 Task: Font style For heading Use Amiri with dark orange 2 colour & Underline. font size for heading '18 Pt. 'Change the font style of data to Bodoni MTand font size to  16 Pt. Change the alignment of both headline & data to  Align left. In the sheet  analysisSalesByChannel_2024
Action: Mouse moved to (51, 131)
Screenshot: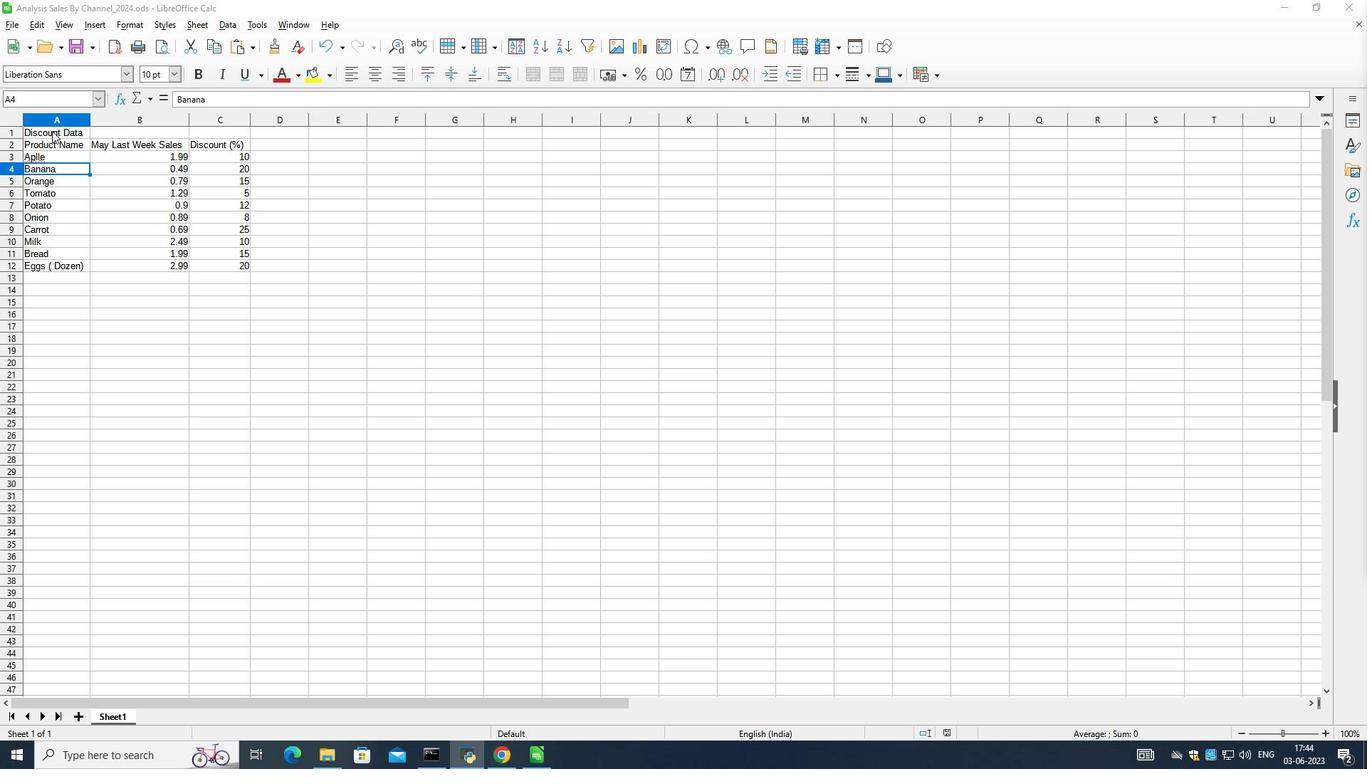 
Action: Mouse pressed left at (51, 131)
Screenshot: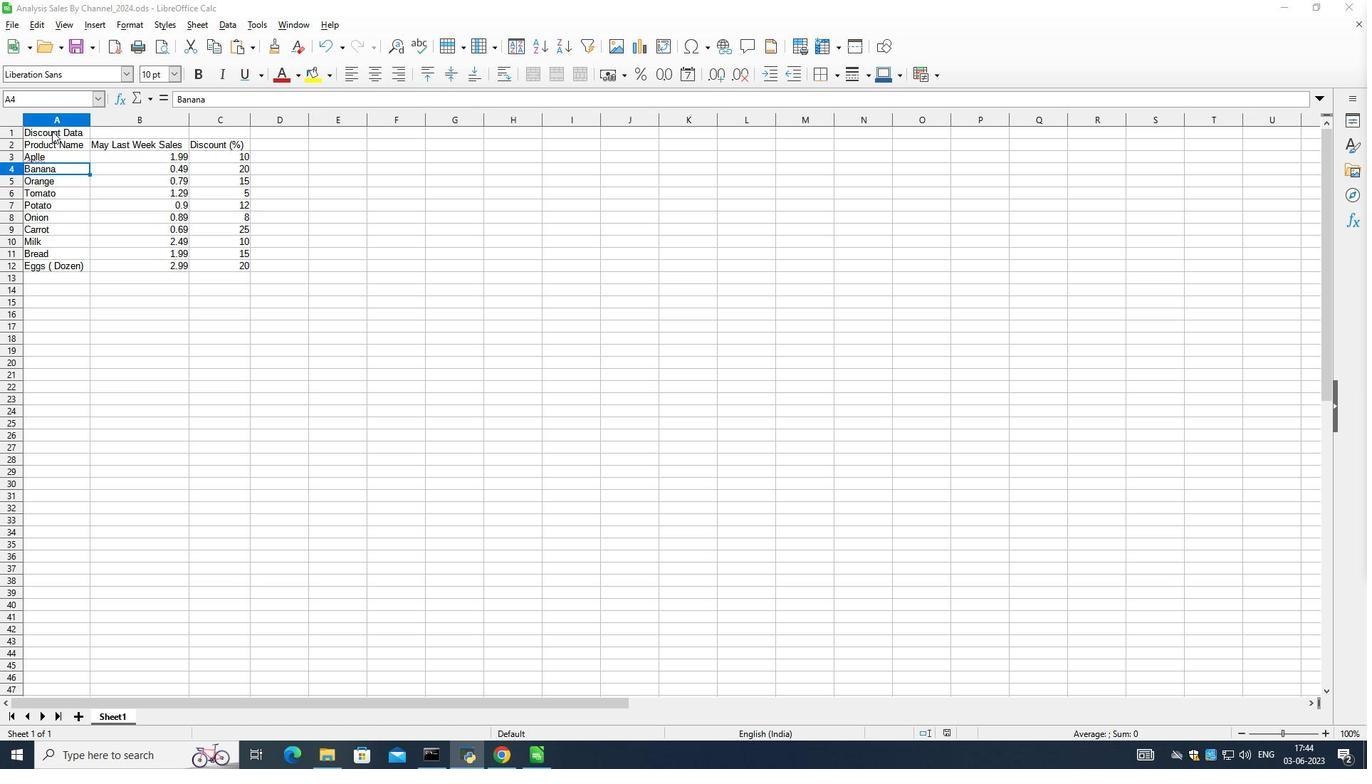 
Action: Mouse moved to (552, 75)
Screenshot: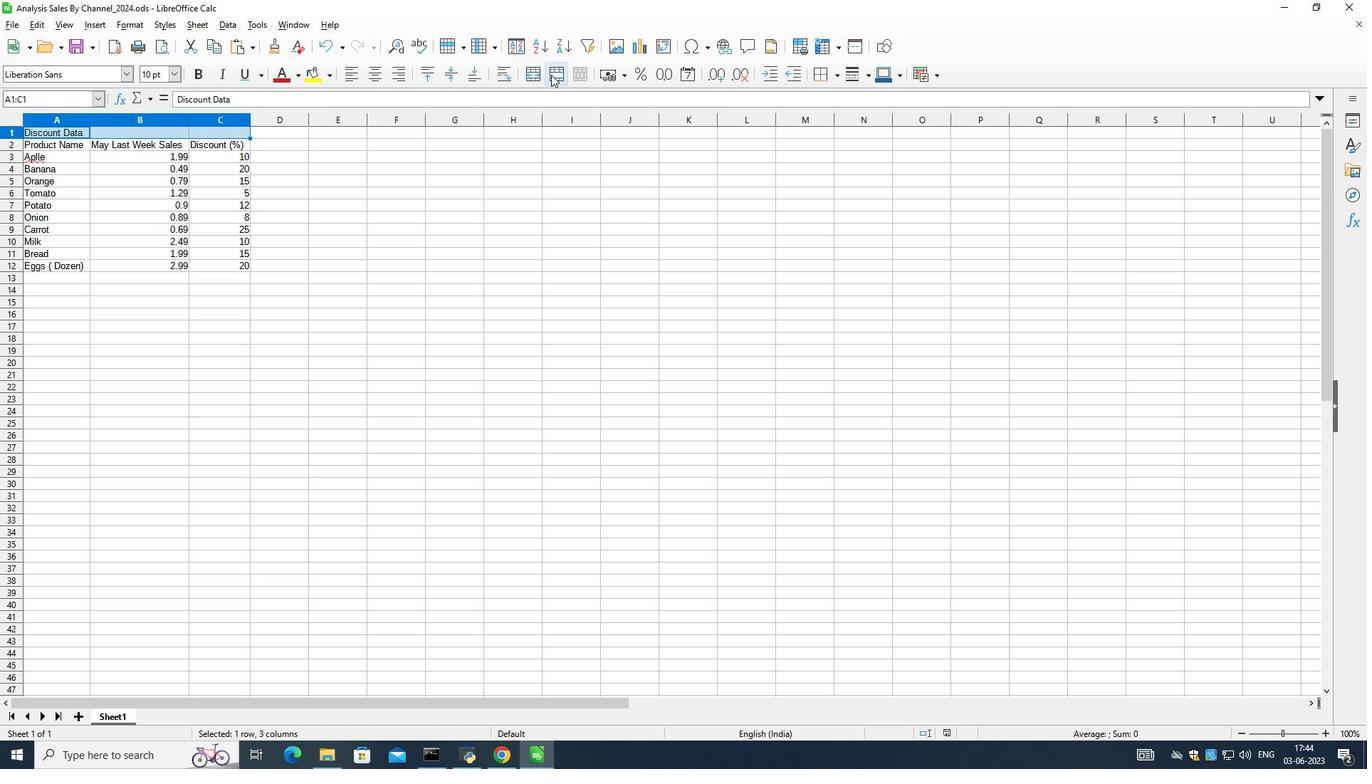 
Action: Mouse pressed left at (552, 75)
Screenshot: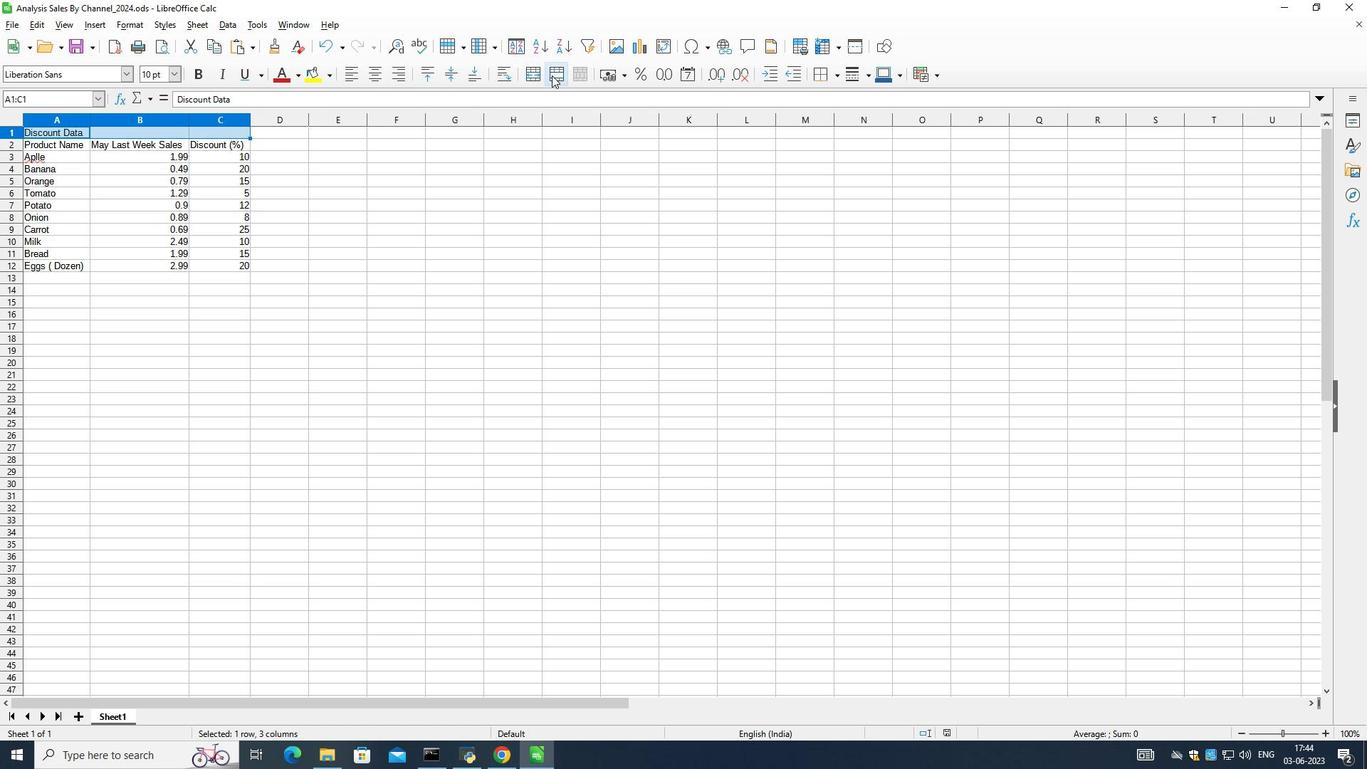 
Action: Mouse moved to (129, 76)
Screenshot: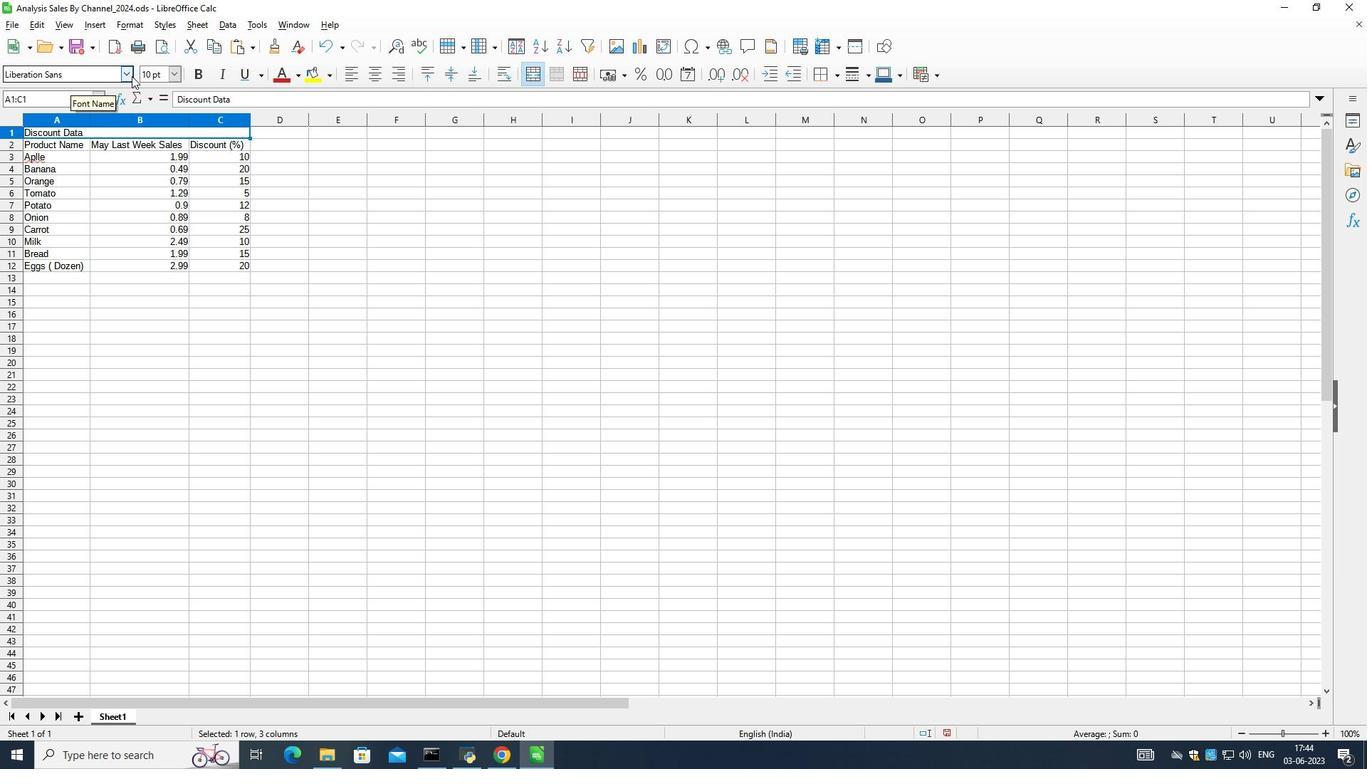 
Action: Mouse pressed left at (130, 76)
Screenshot: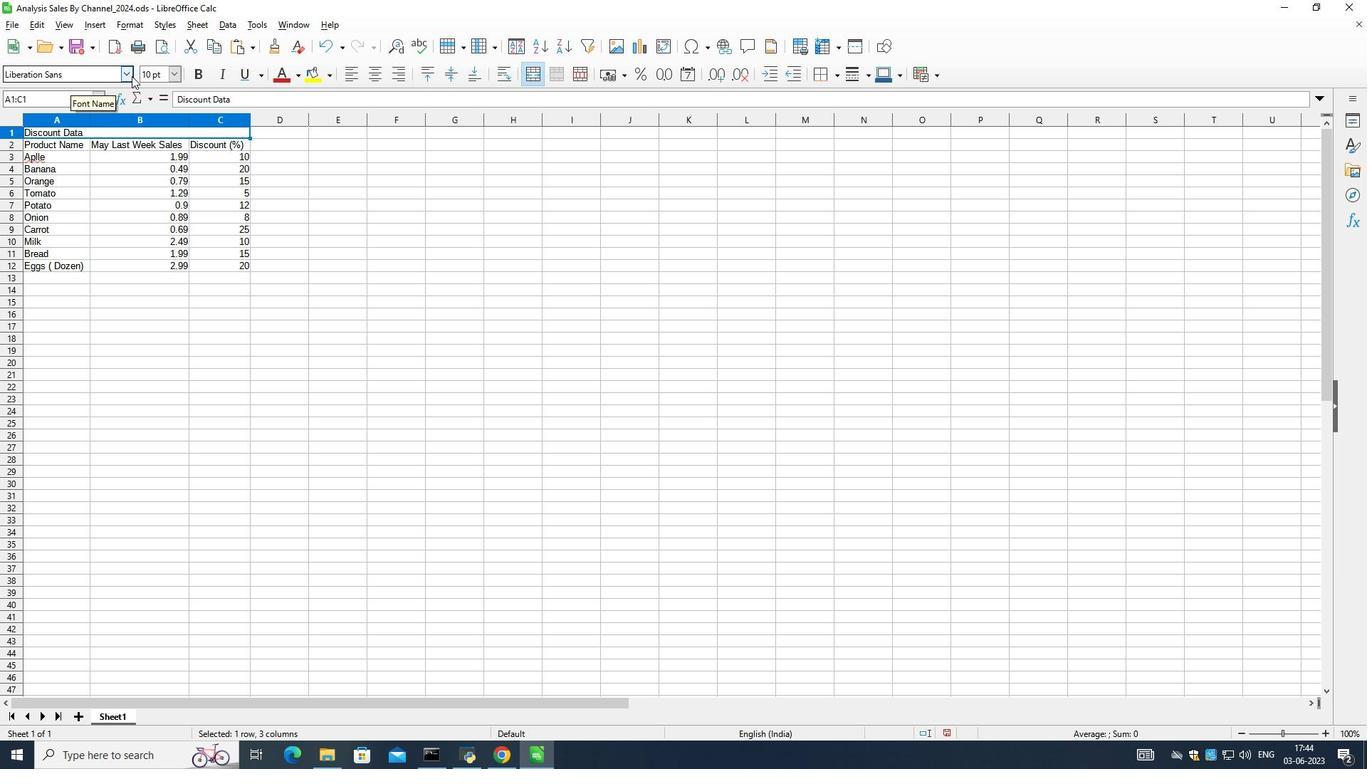 
Action: Key pressed amiri<Key.enter>
Screenshot: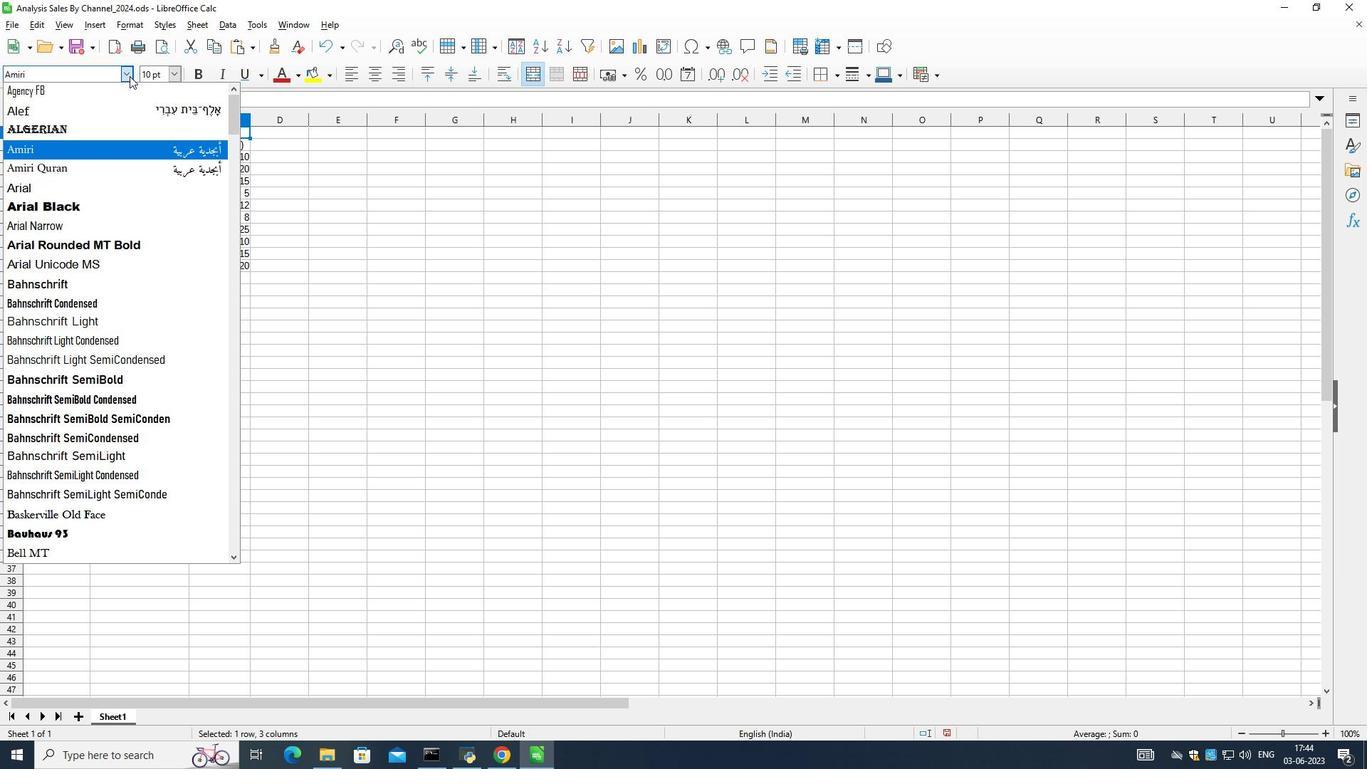 
Action: Mouse moved to (299, 79)
Screenshot: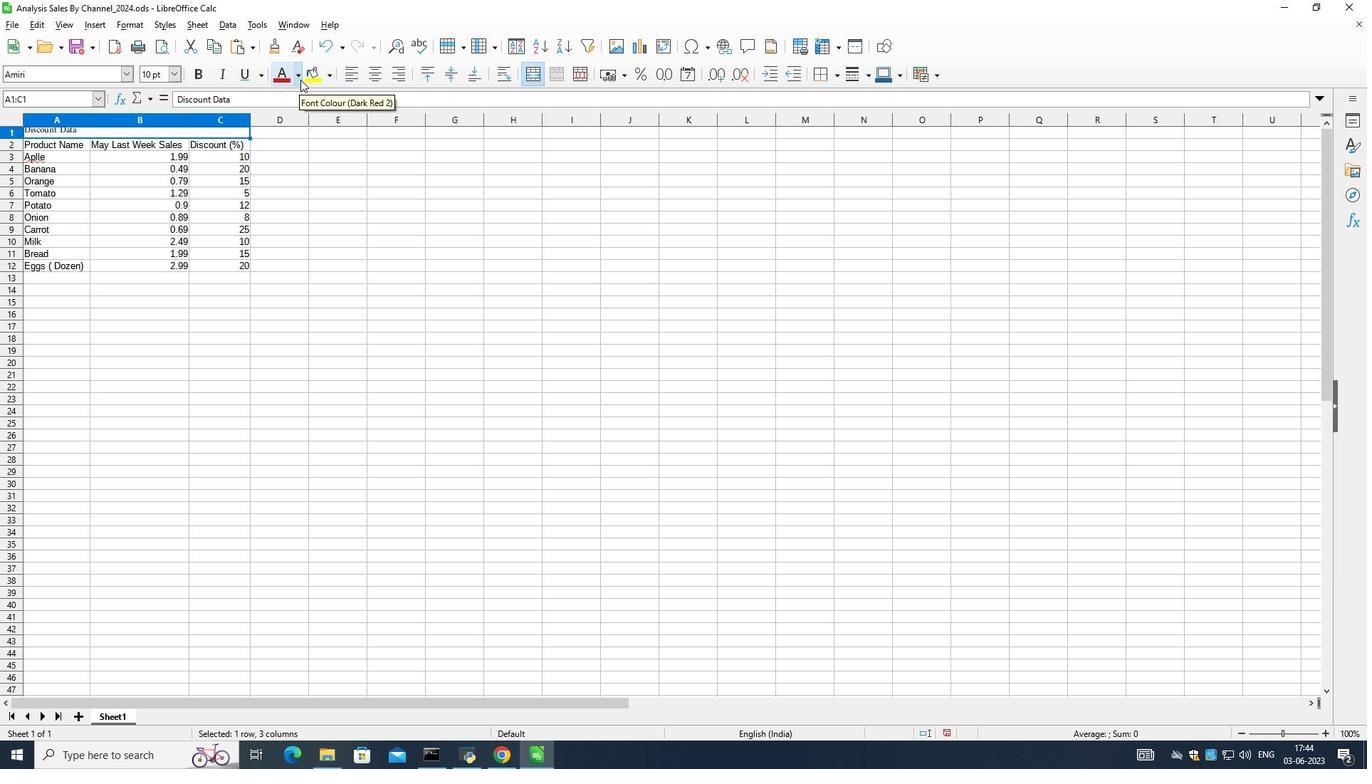 
Action: Mouse pressed left at (299, 79)
Screenshot: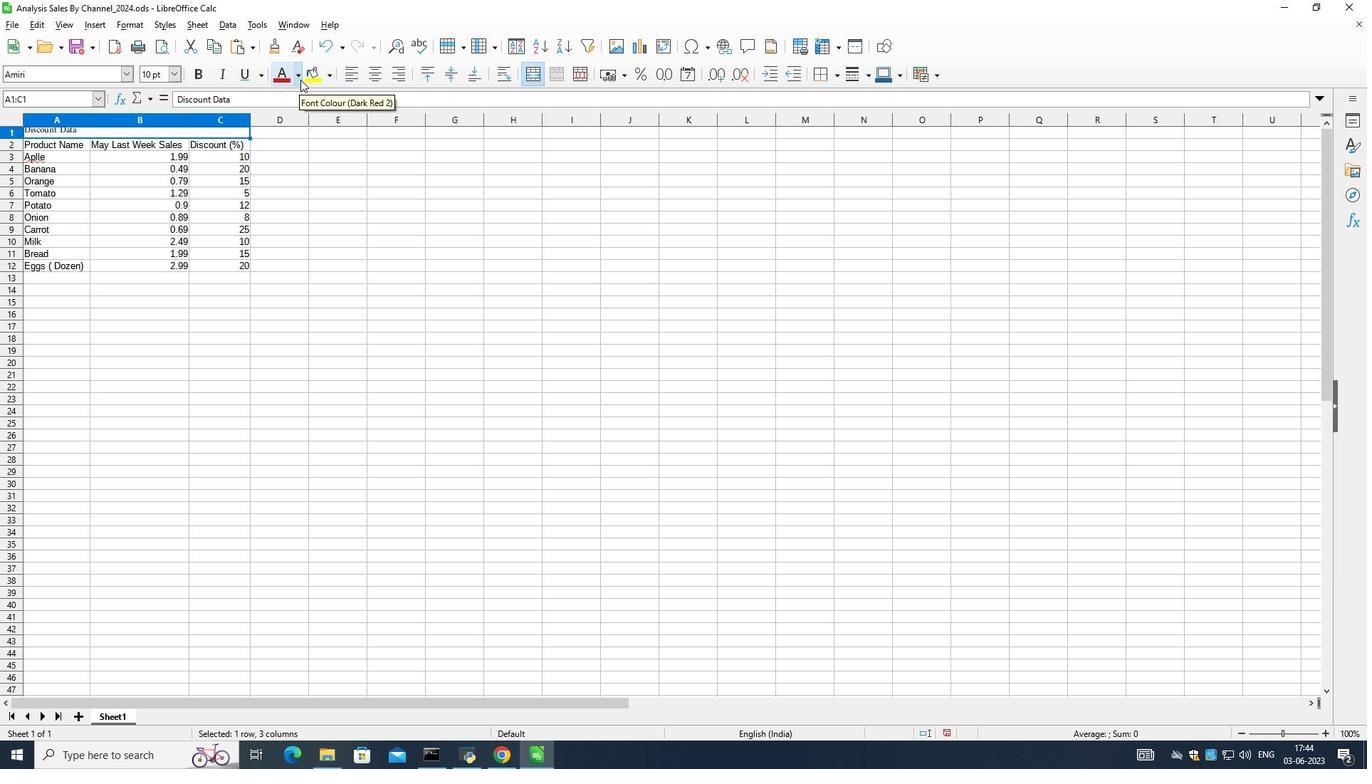 
Action: Mouse moved to (281, 309)
Screenshot: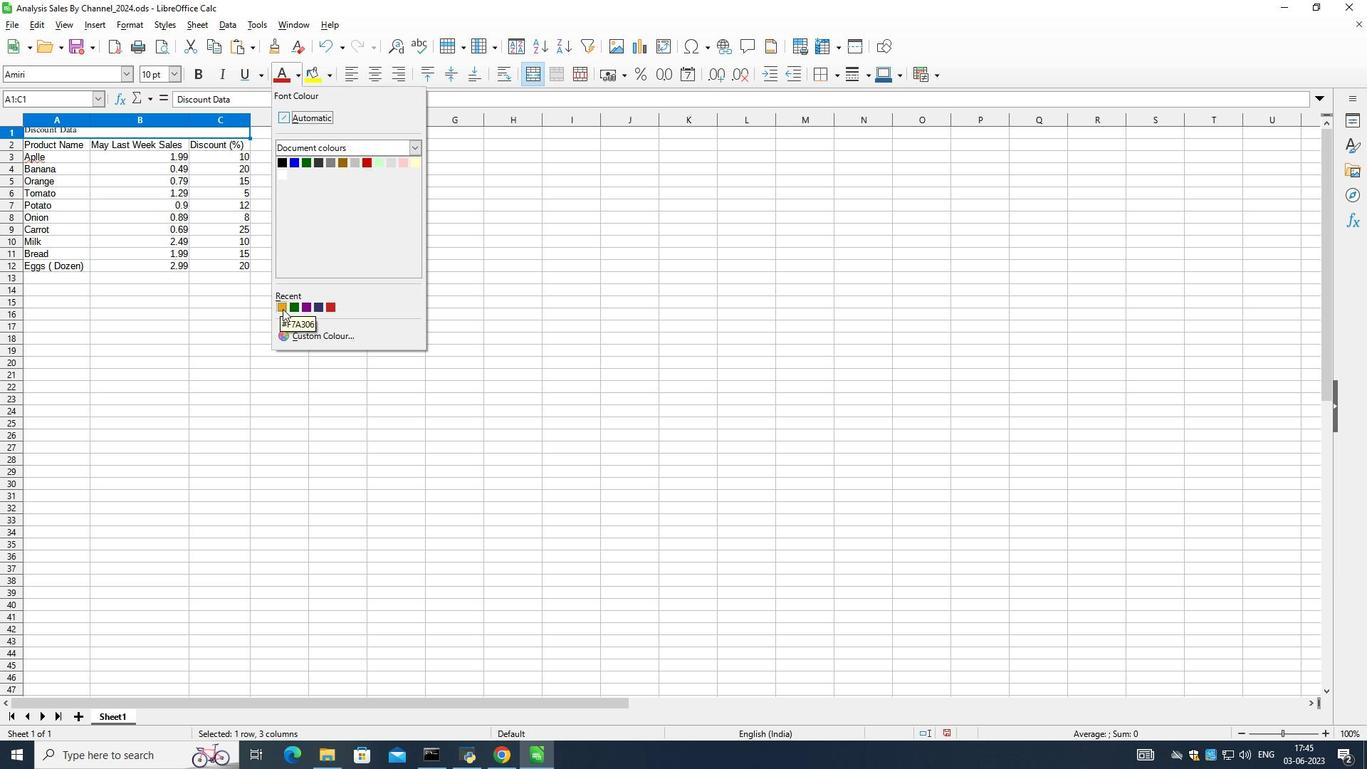 
Action: Mouse pressed left at (281, 309)
Screenshot: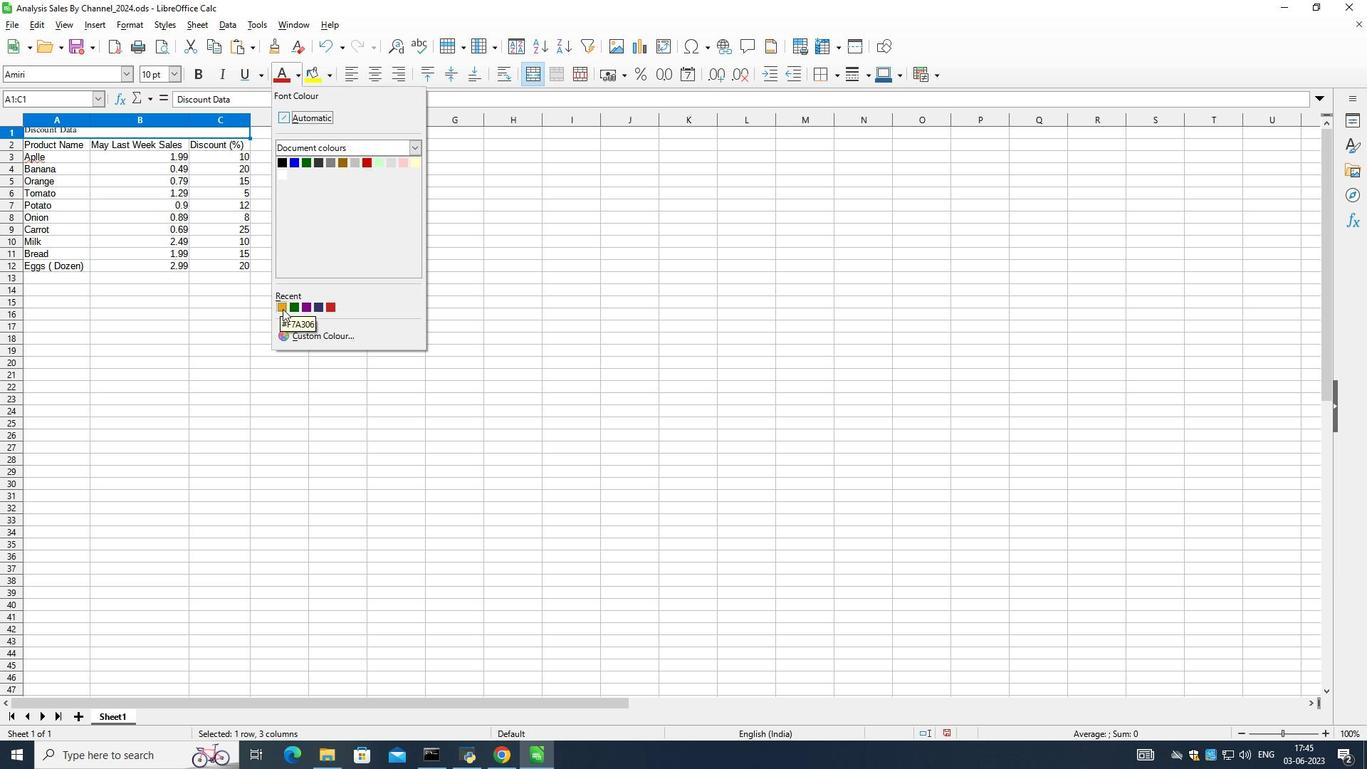 
Action: Mouse moved to (240, 73)
Screenshot: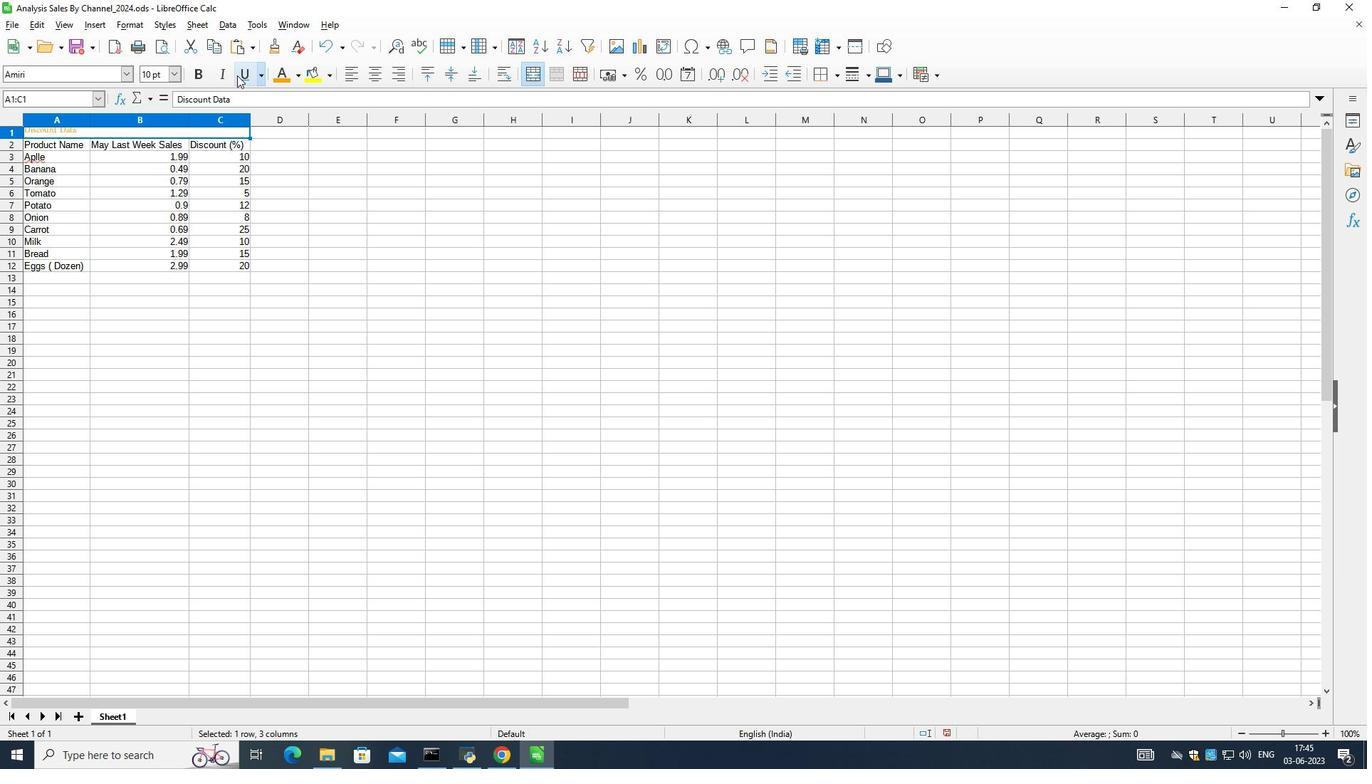 
Action: Mouse pressed left at (240, 73)
Screenshot: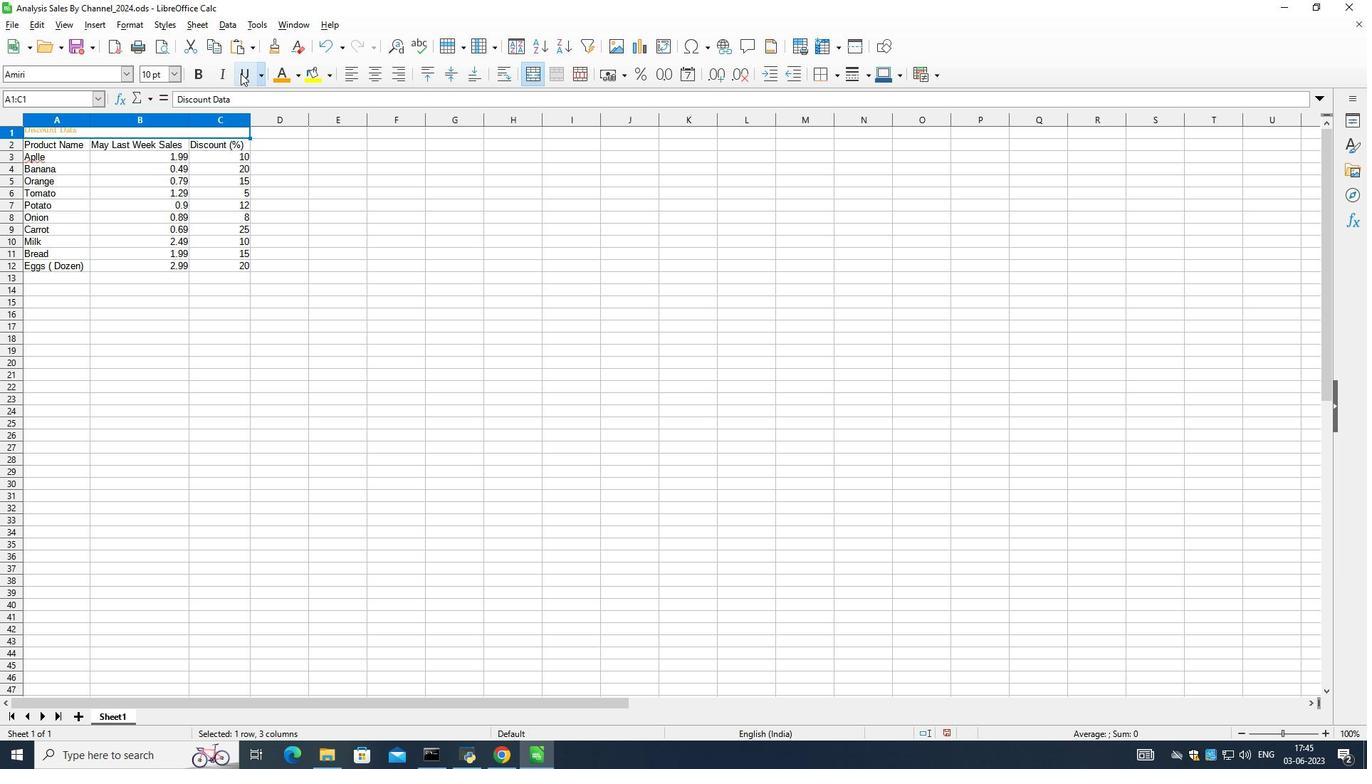 
Action: Mouse moved to (170, 72)
Screenshot: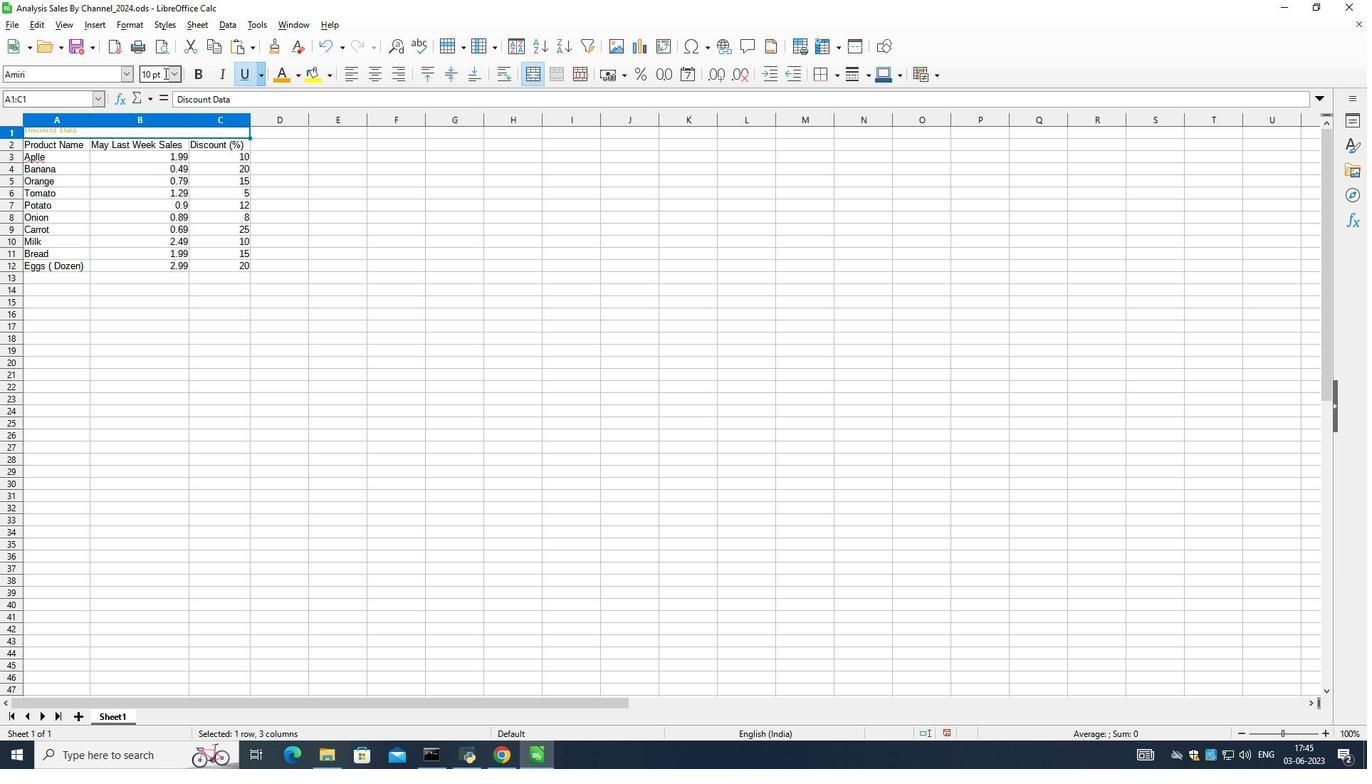 
Action: Mouse pressed left at (170, 72)
Screenshot: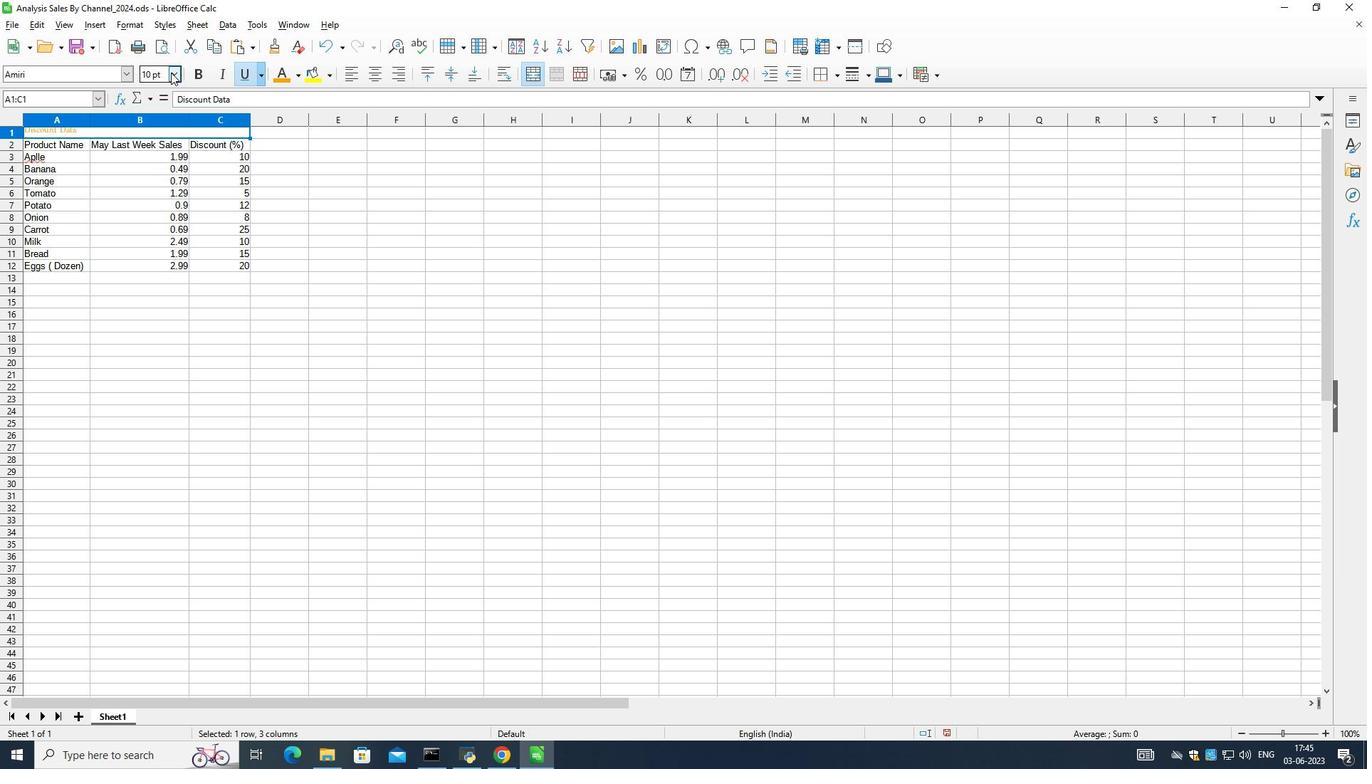 
Action: Mouse moved to (152, 229)
Screenshot: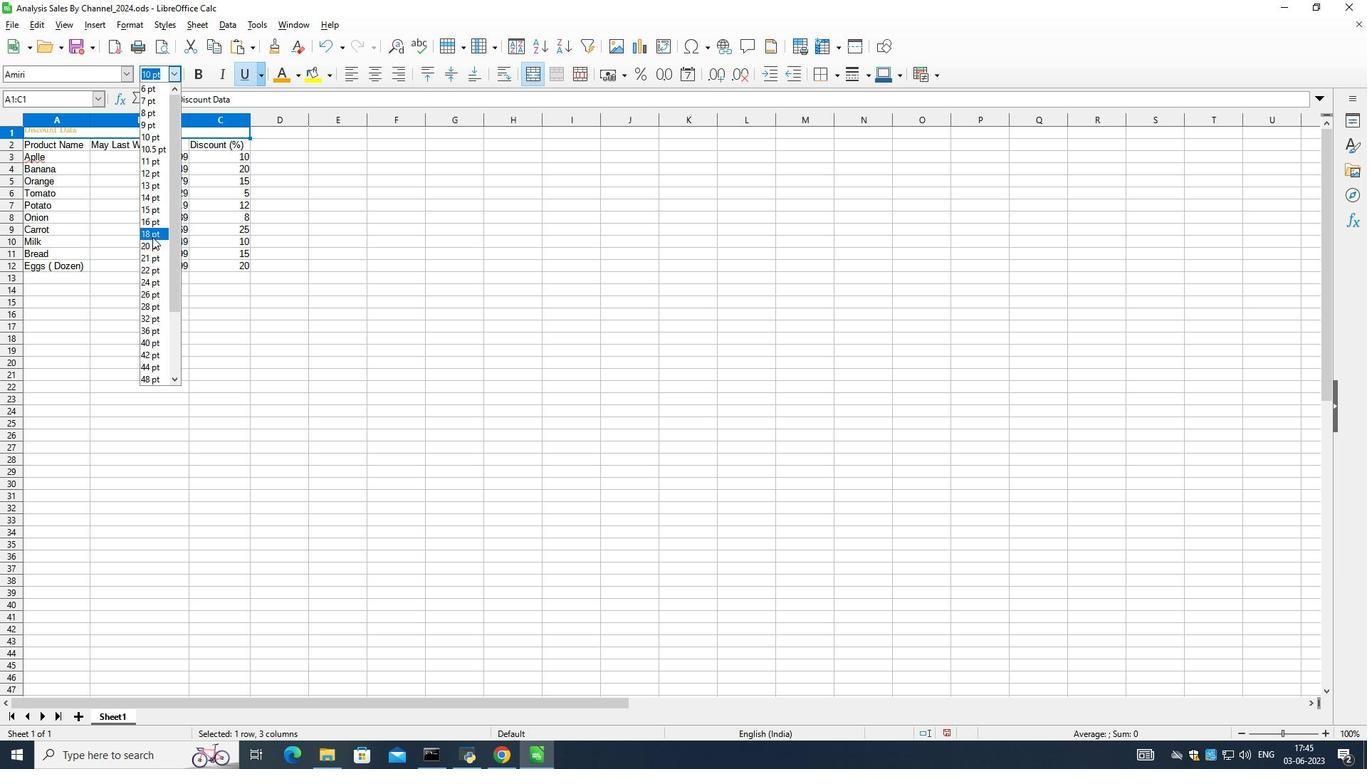 
Action: Mouse pressed left at (152, 229)
Screenshot: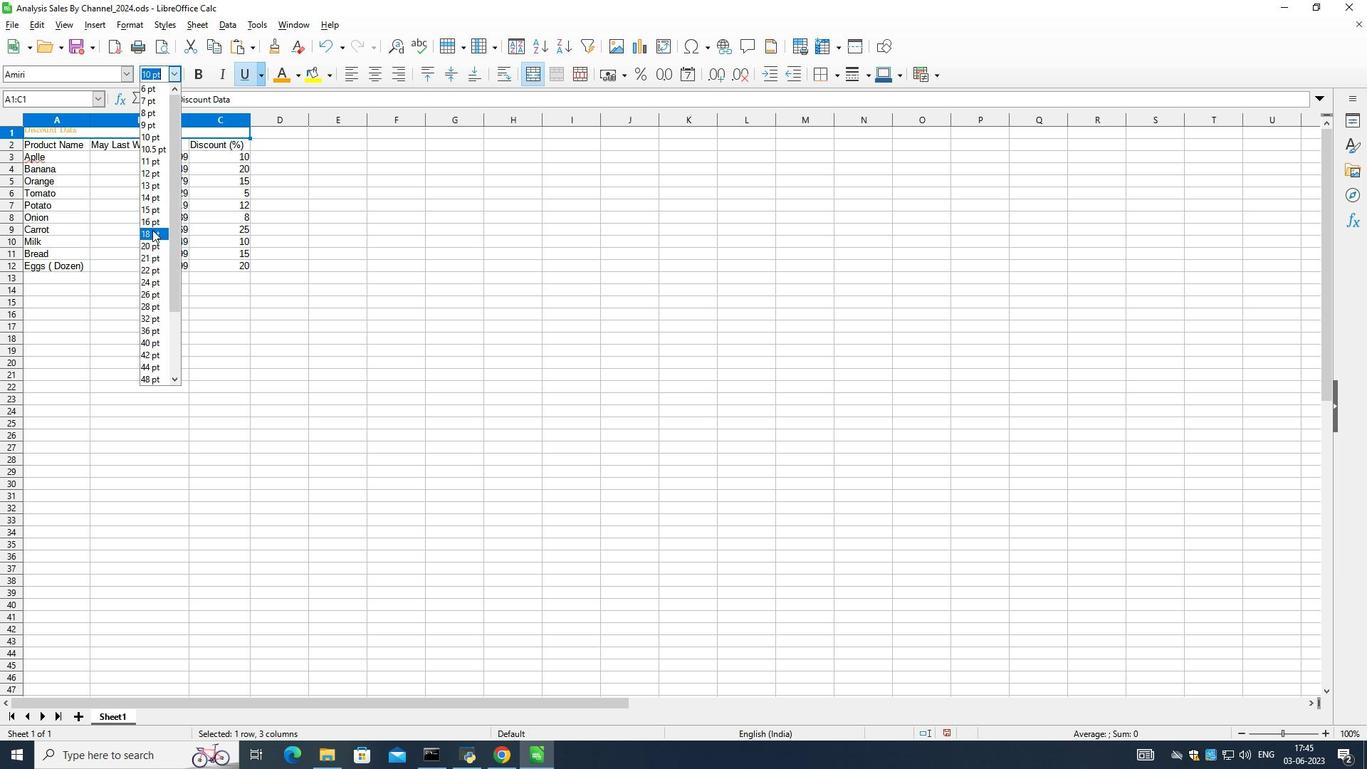 
Action: Mouse moved to (77, 152)
Screenshot: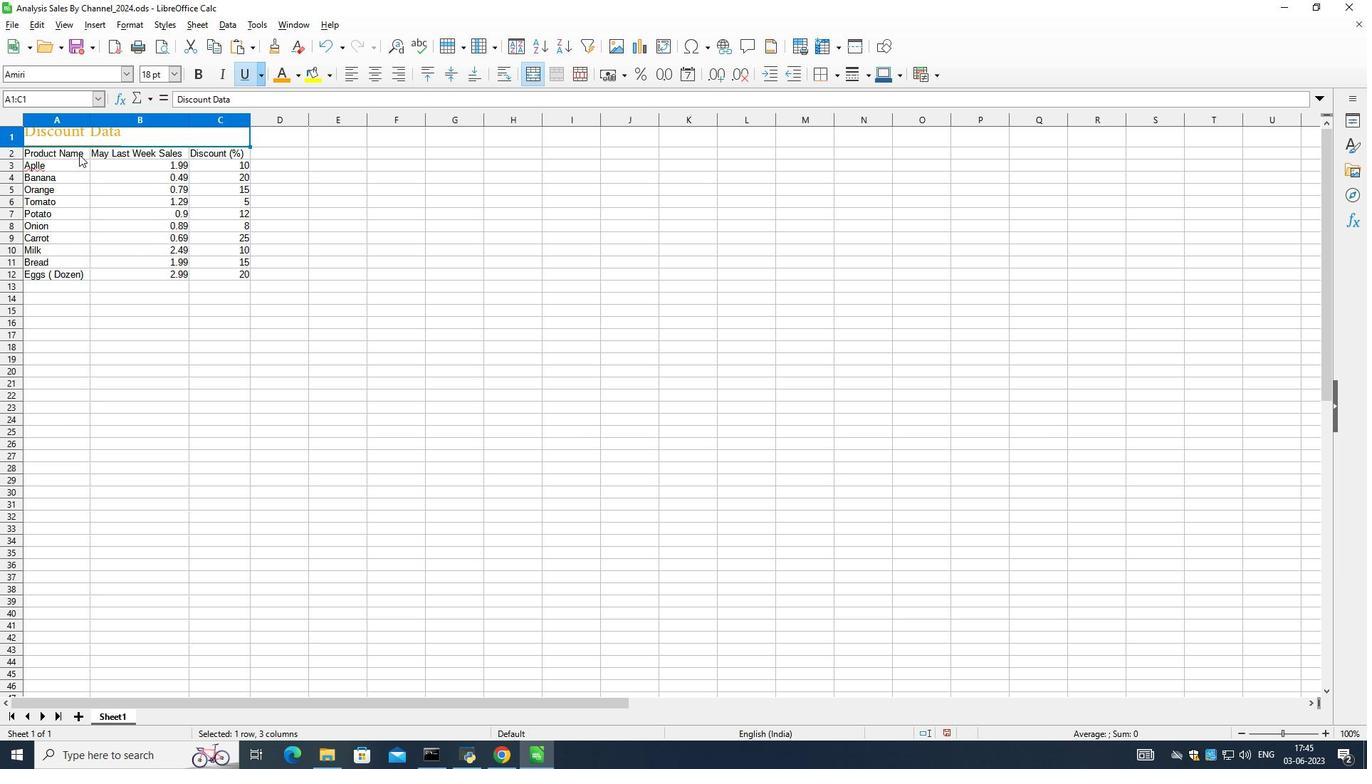 
Action: Mouse pressed left at (77, 152)
Screenshot: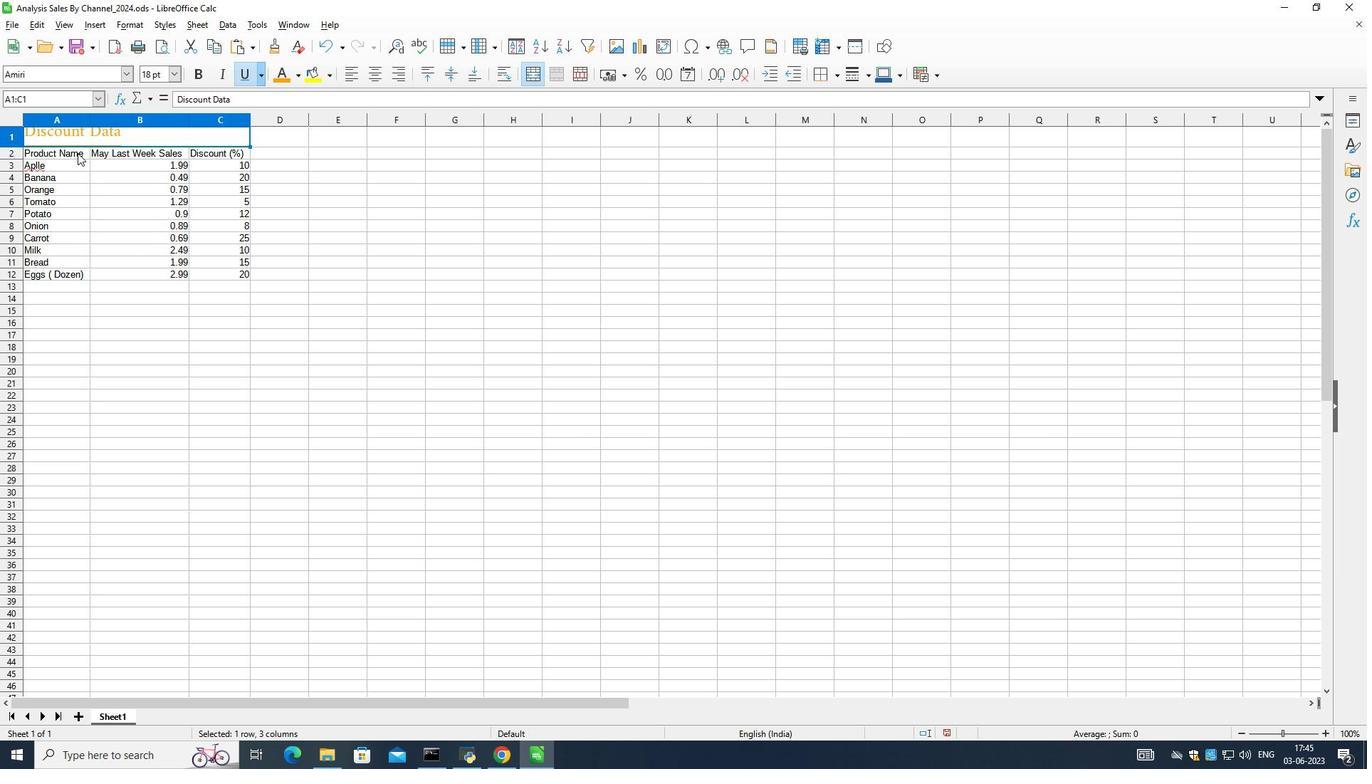 
Action: Mouse moved to (123, 75)
Screenshot: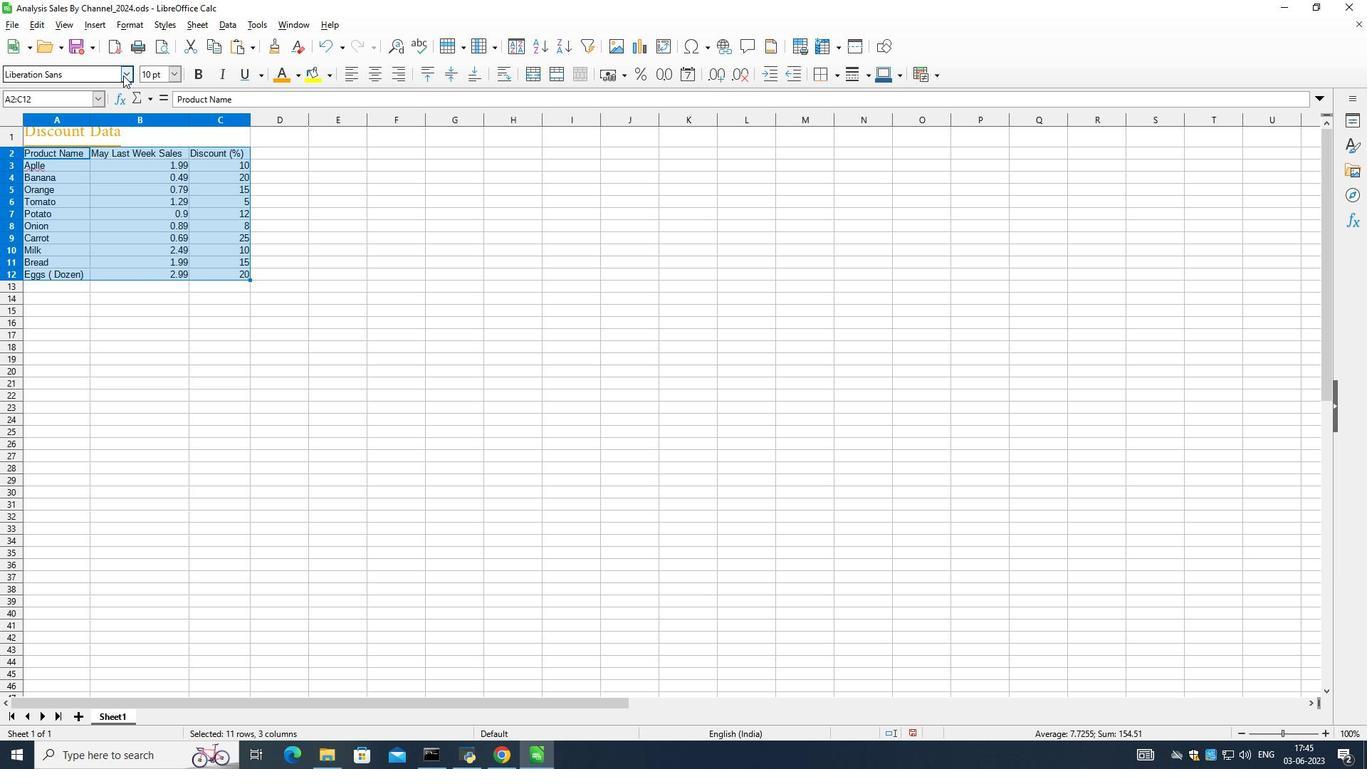 
Action: Mouse pressed left at (123, 75)
Screenshot: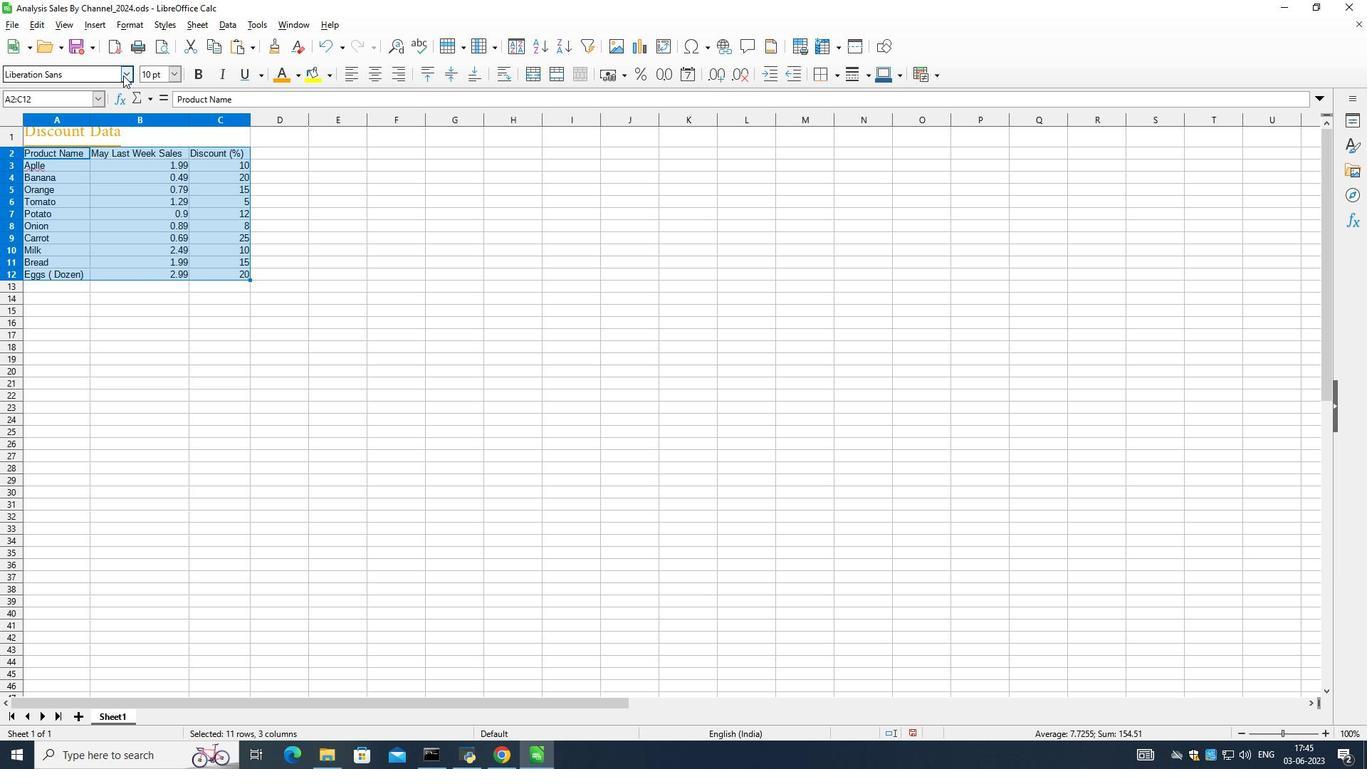 
Action: Mouse moved to (125, 74)
Screenshot: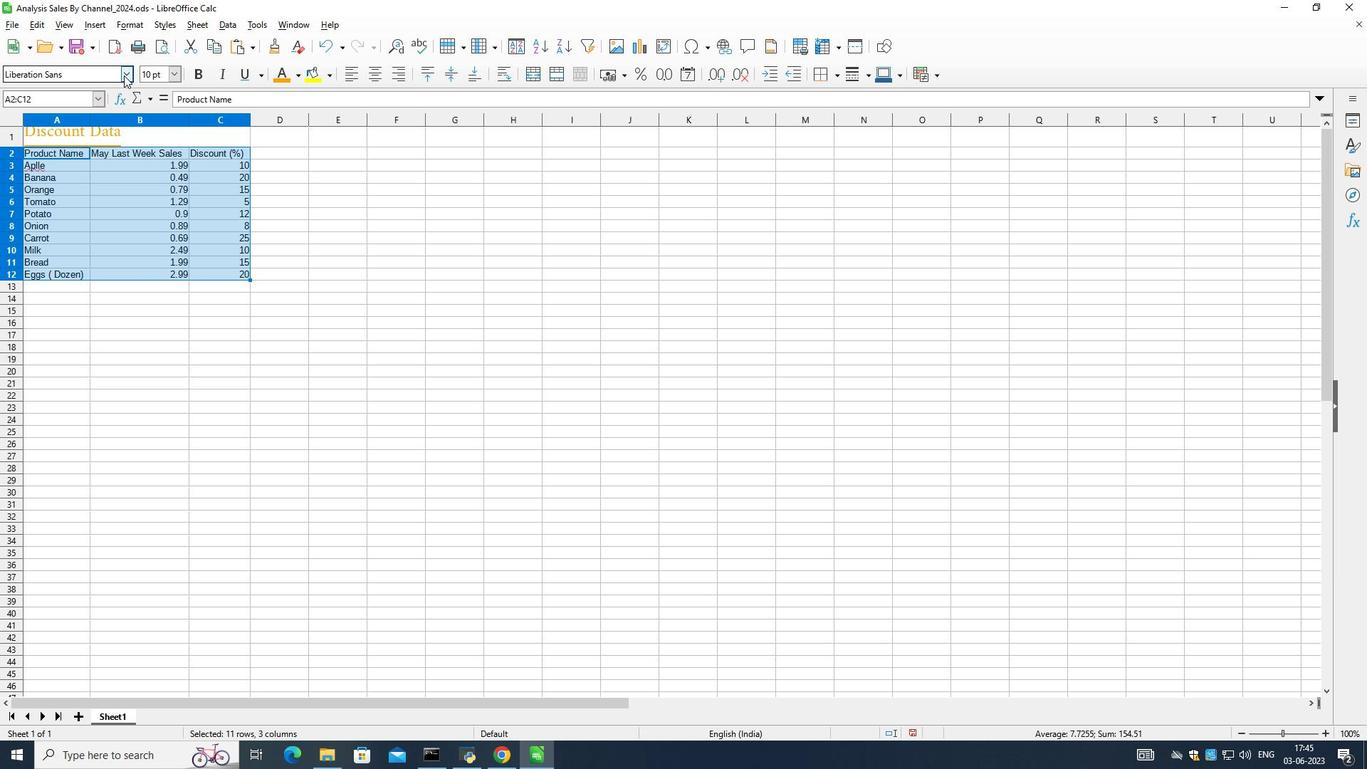 
Action: Key pressed bo
Screenshot: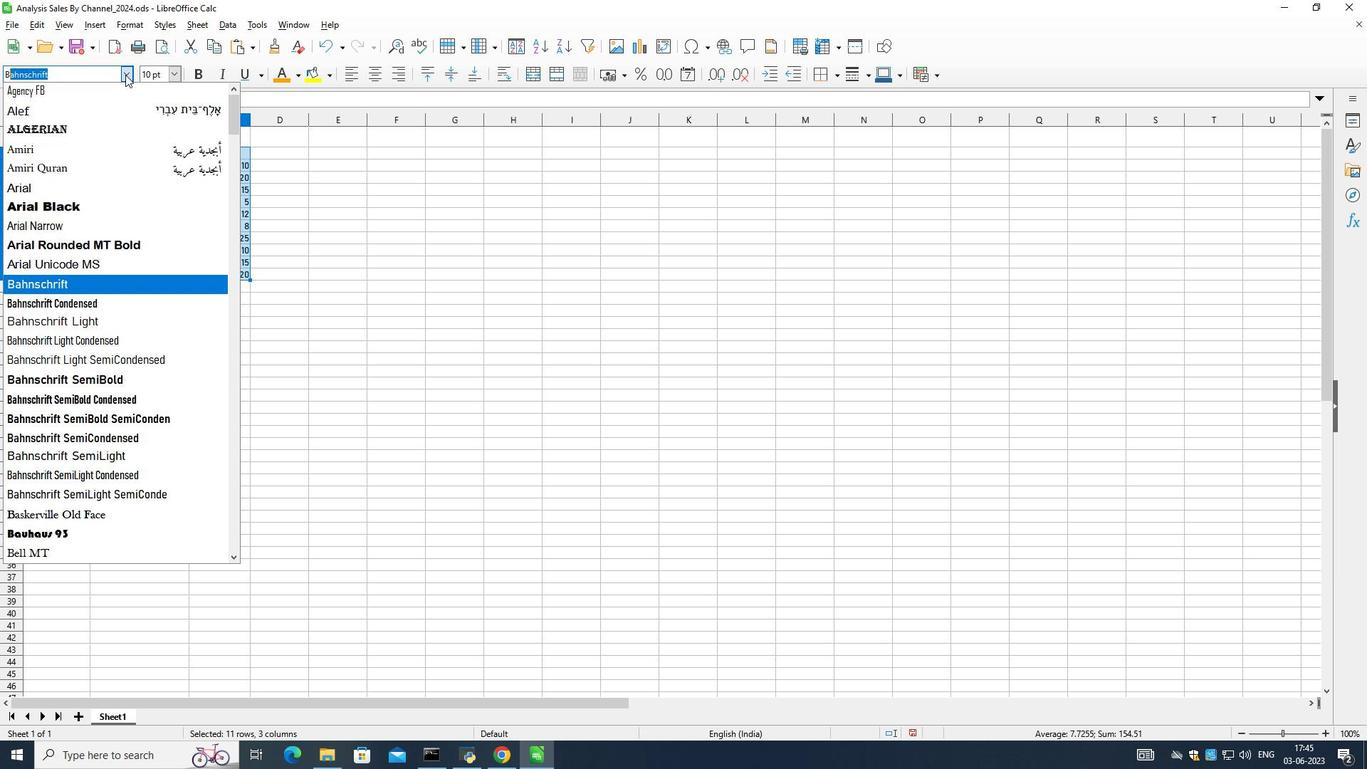 
Action: Mouse moved to (93, 320)
Screenshot: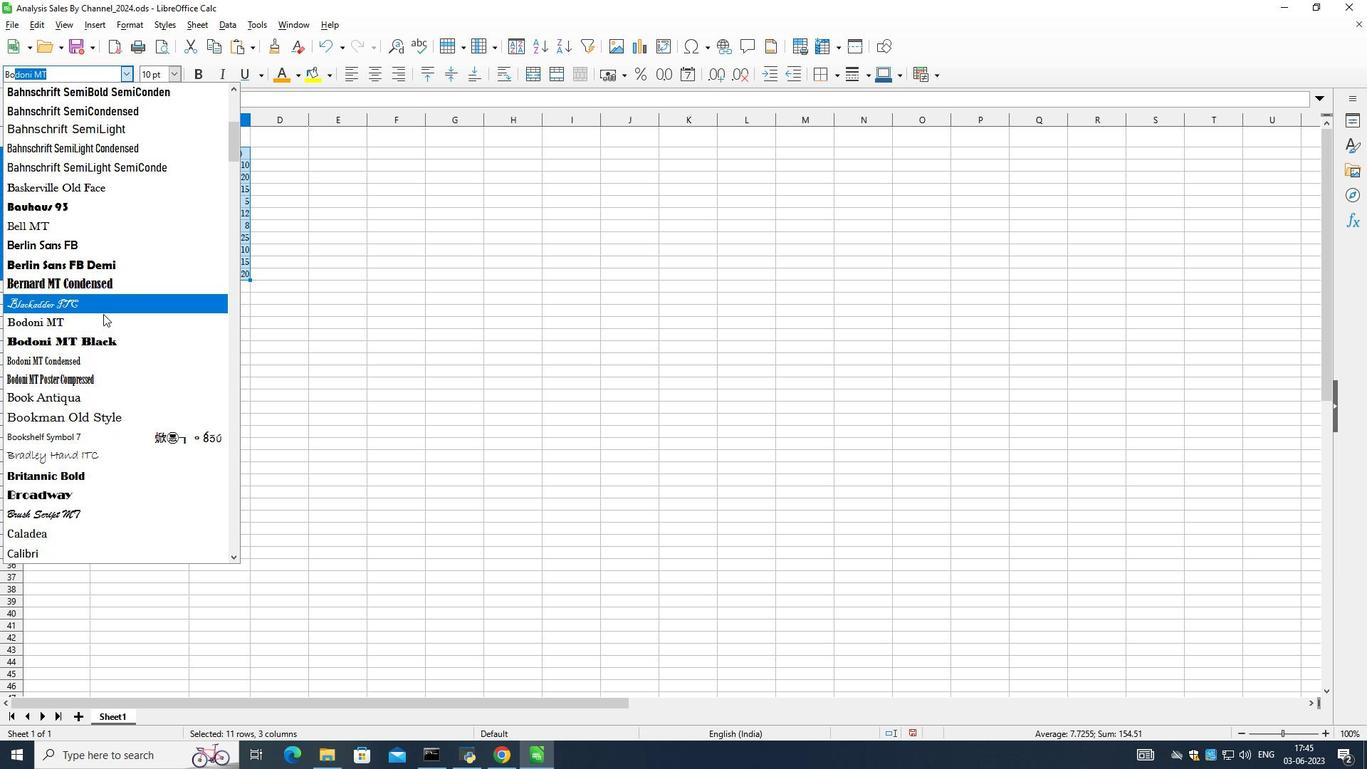 
Action: Mouse pressed left at (93, 320)
Screenshot: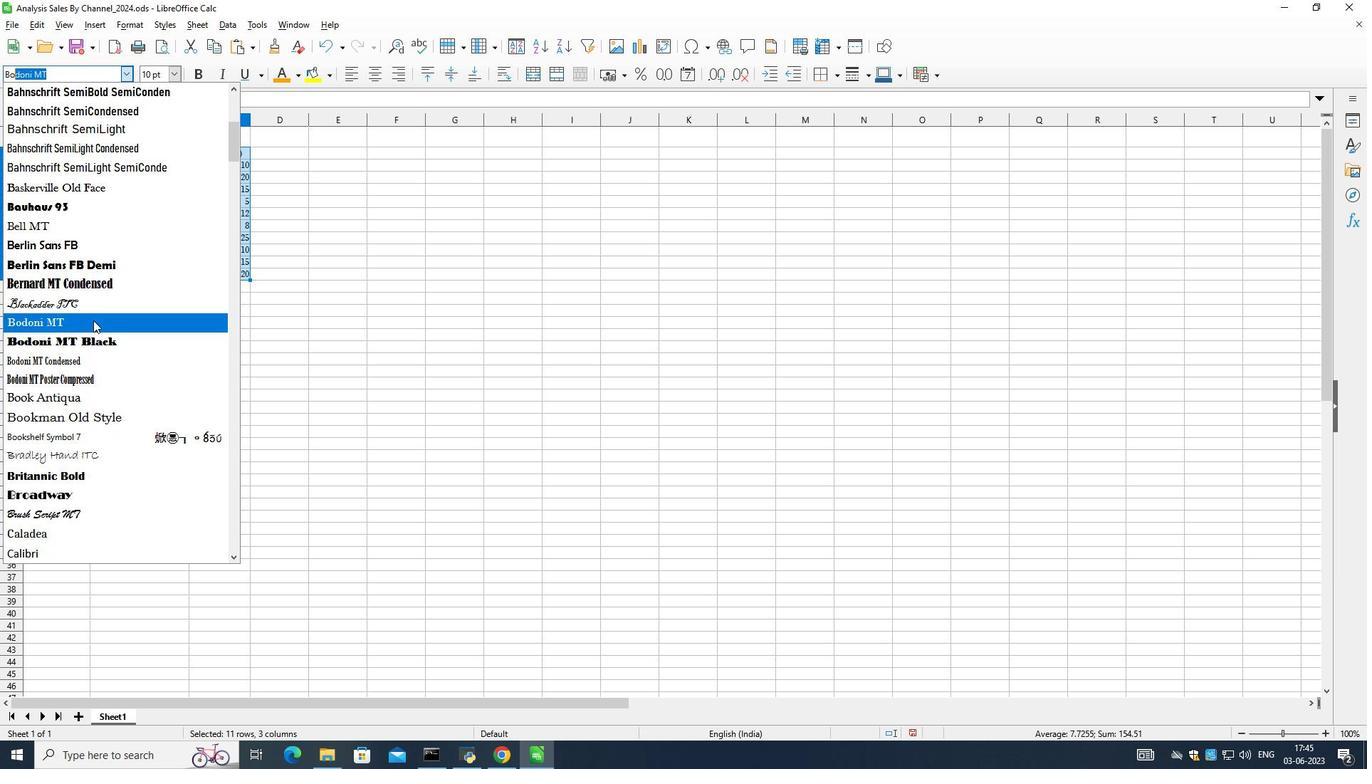 
Action: Mouse moved to (172, 73)
Screenshot: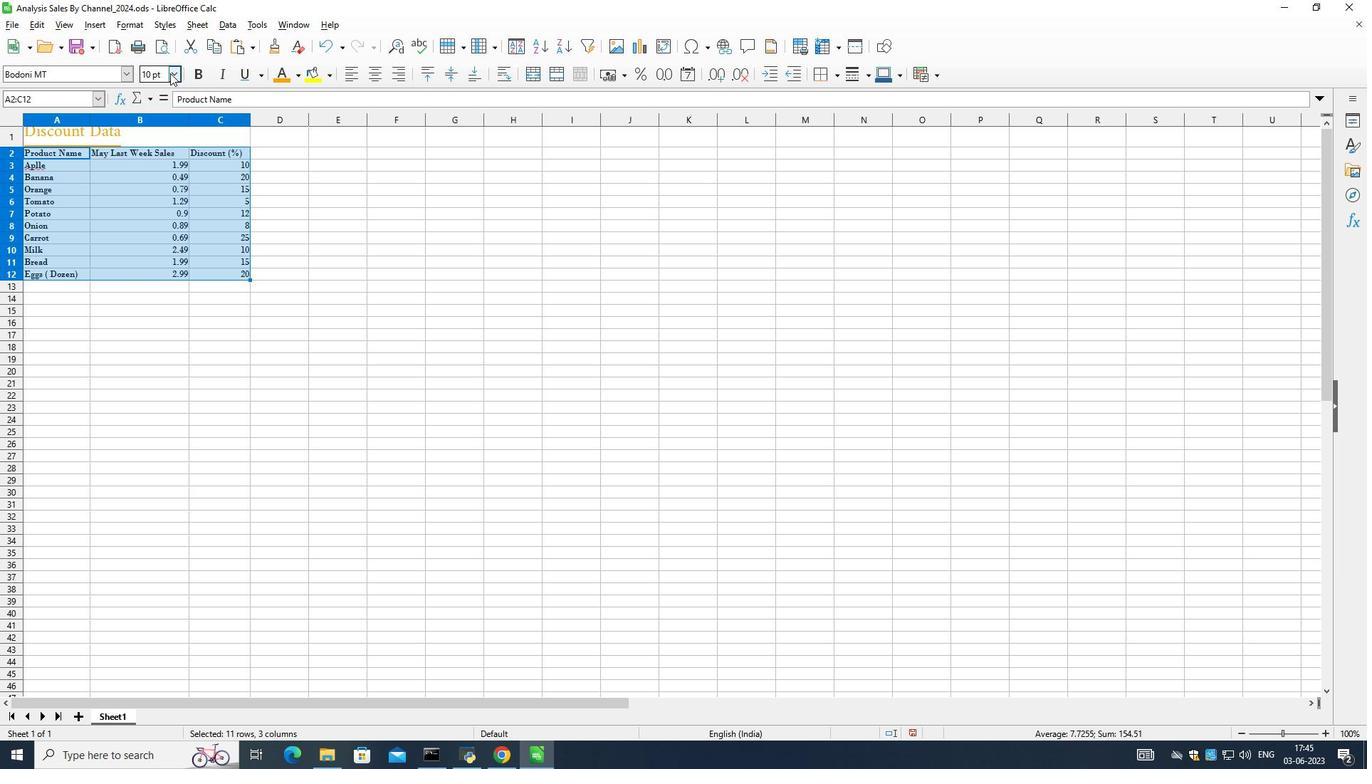 
Action: Mouse pressed left at (172, 73)
Screenshot: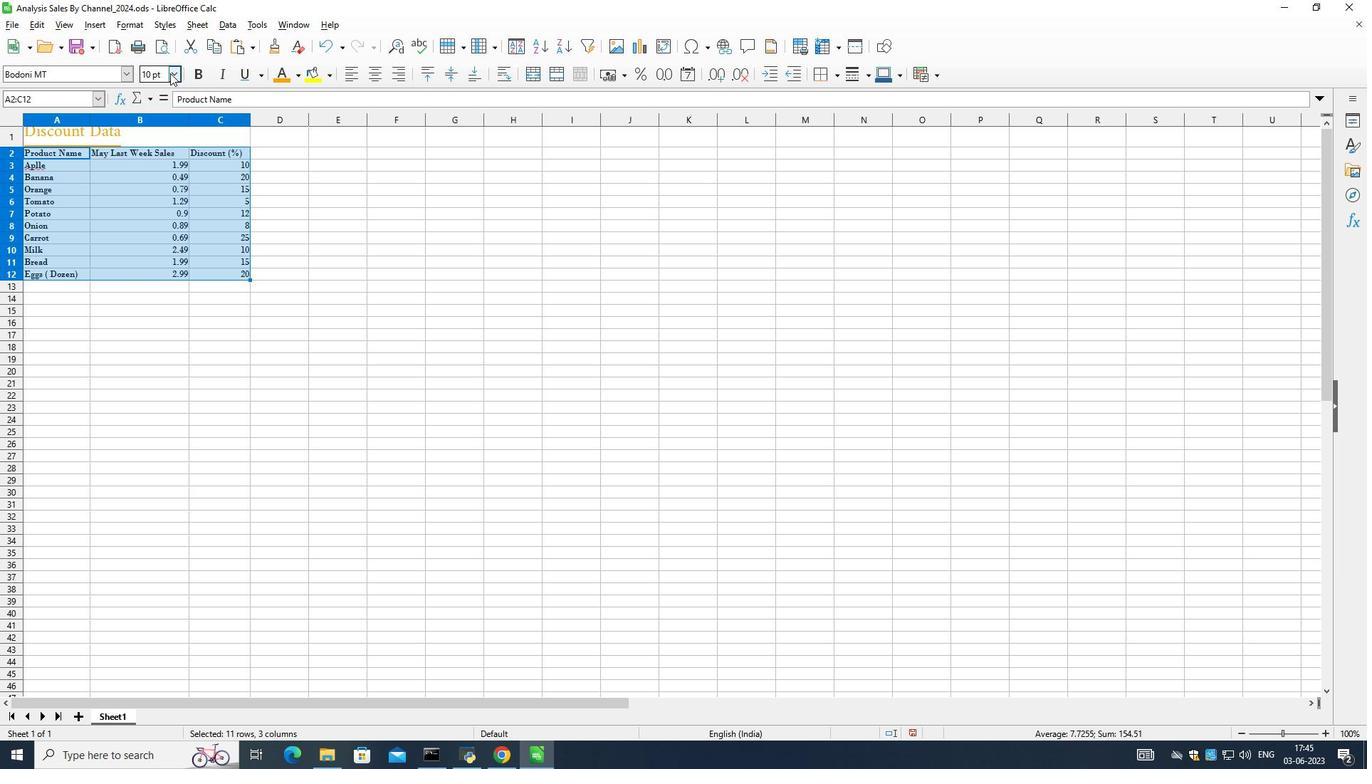 
Action: Mouse moved to (150, 221)
Screenshot: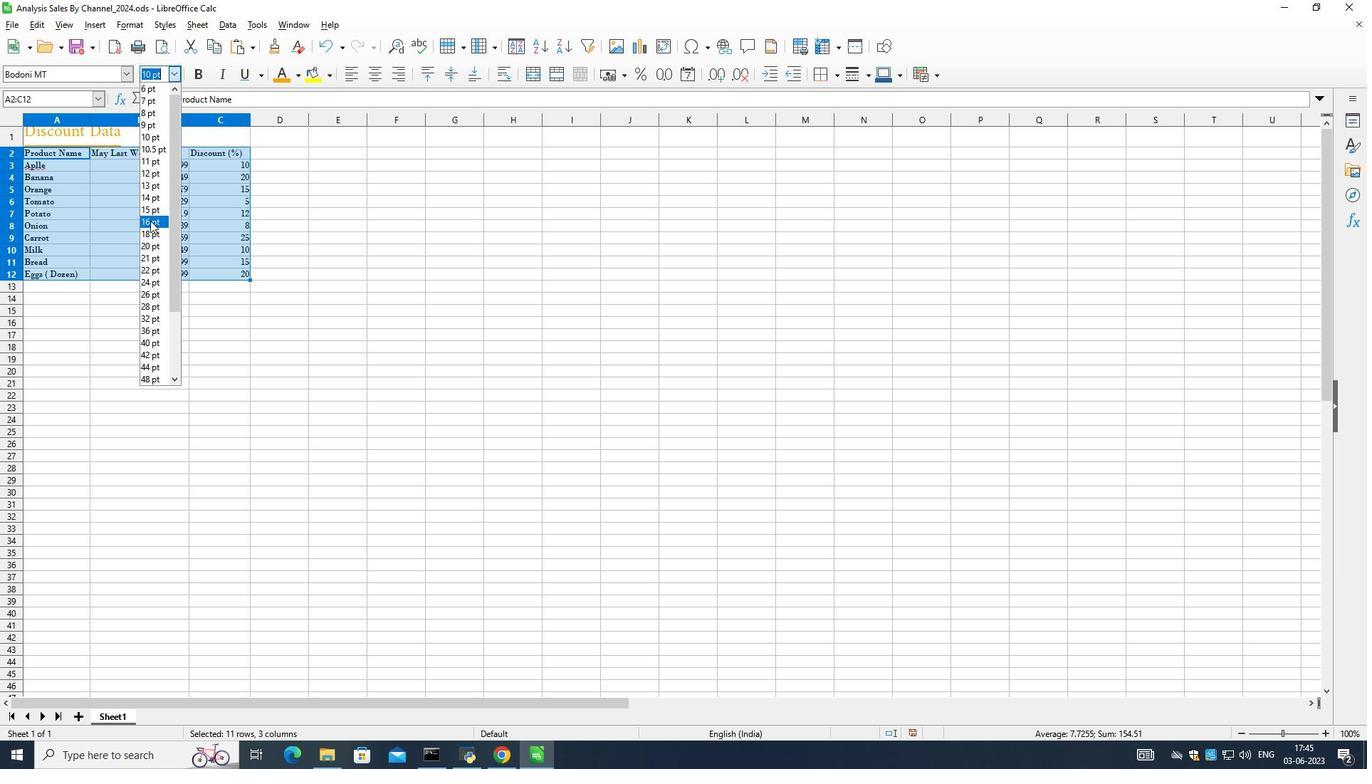 
Action: Mouse pressed left at (150, 221)
Screenshot: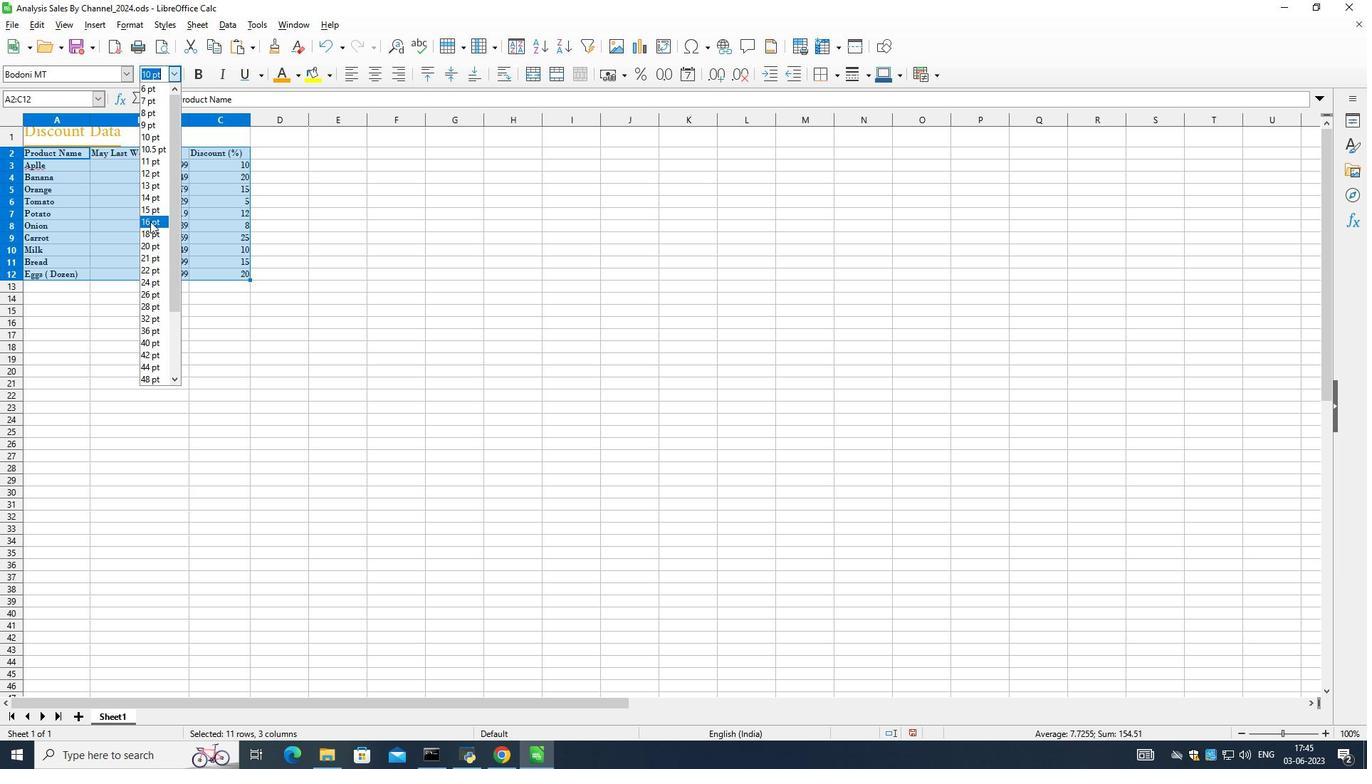 
Action: Mouse moved to (12, 119)
Screenshot: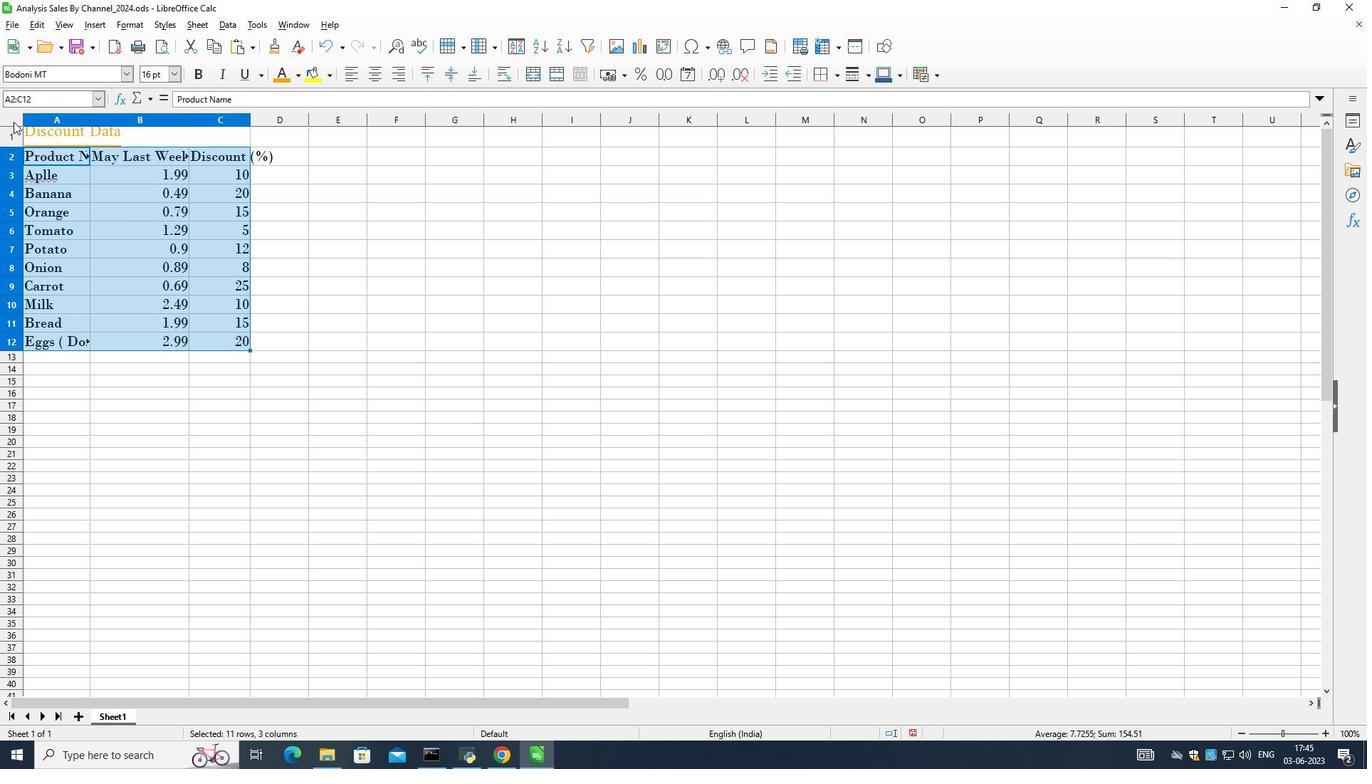 
Action: Mouse pressed left at (12, 119)
Screenshot: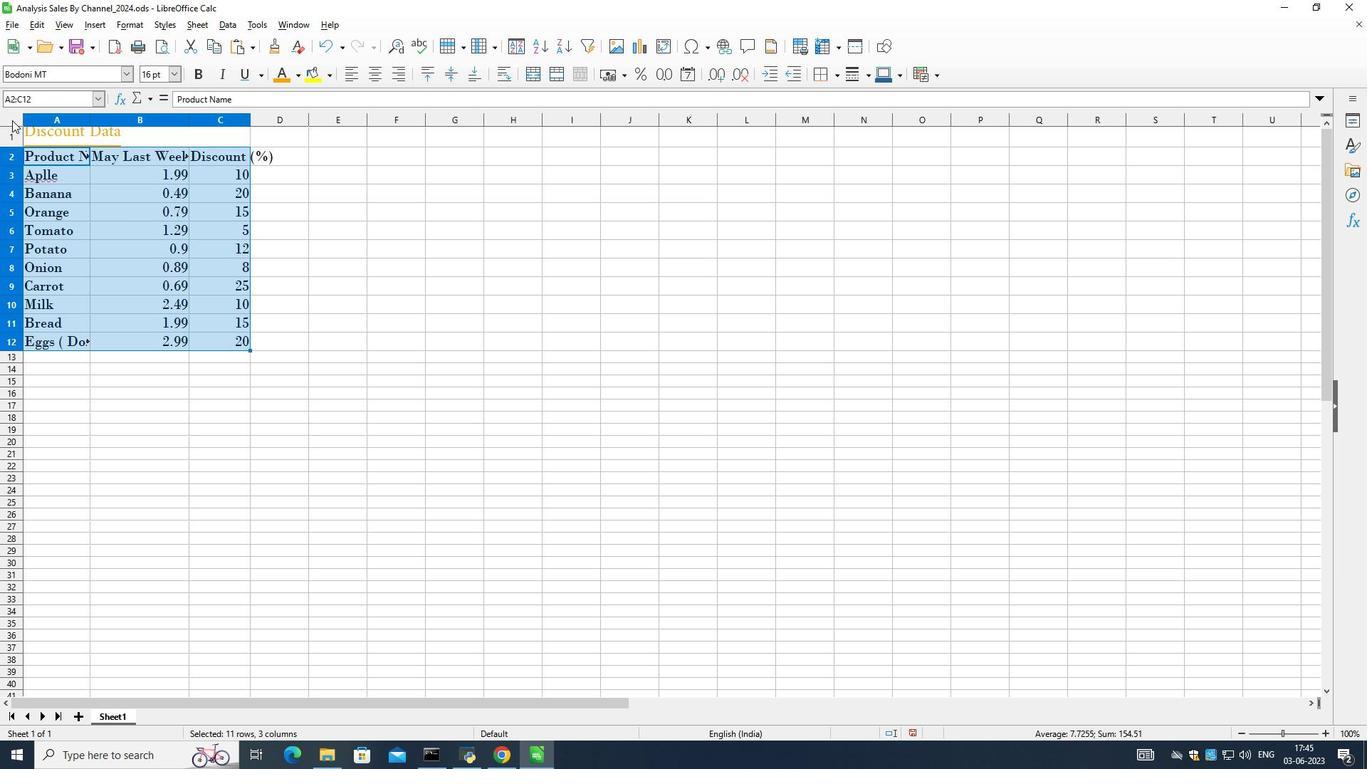 
Action: Mouse moved to (89, 119)
Screenshot: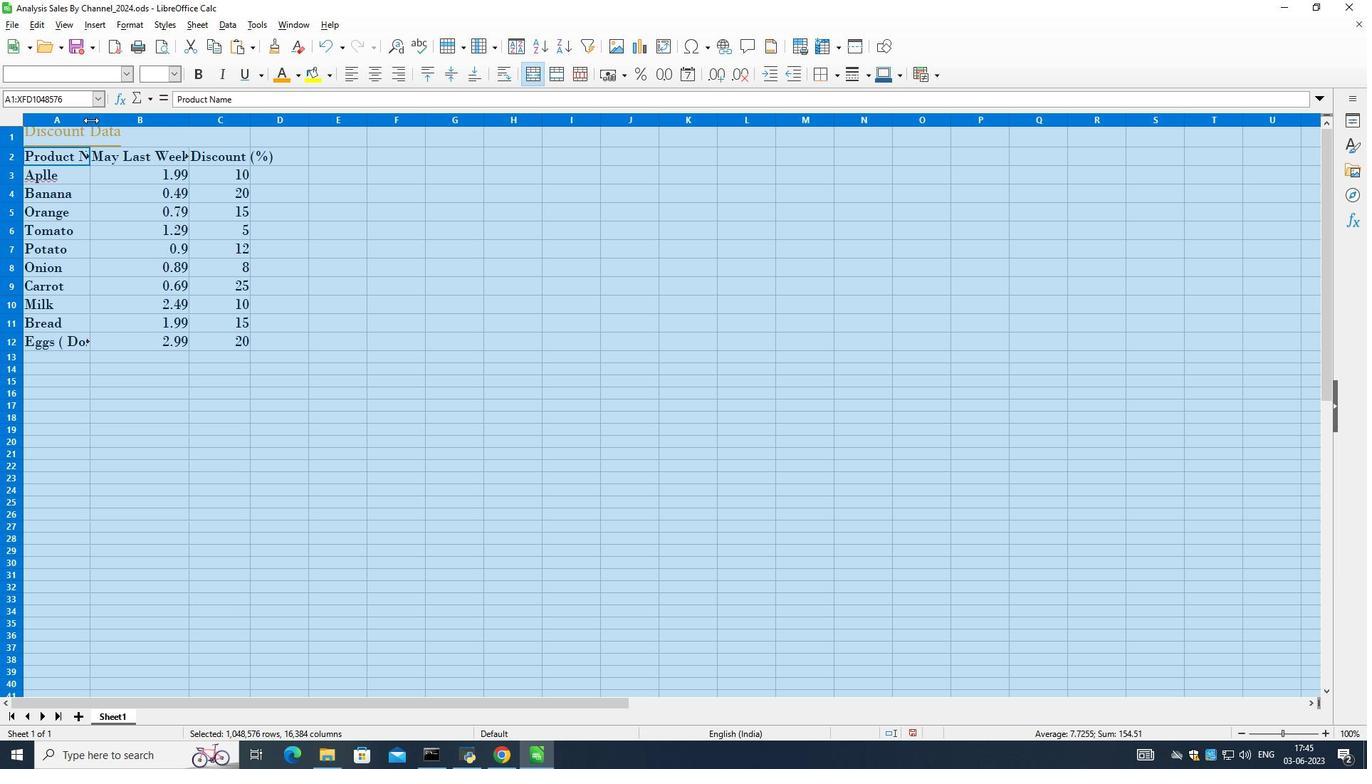 
Action: Mouse pressed left at (89, 119)
Screenshot: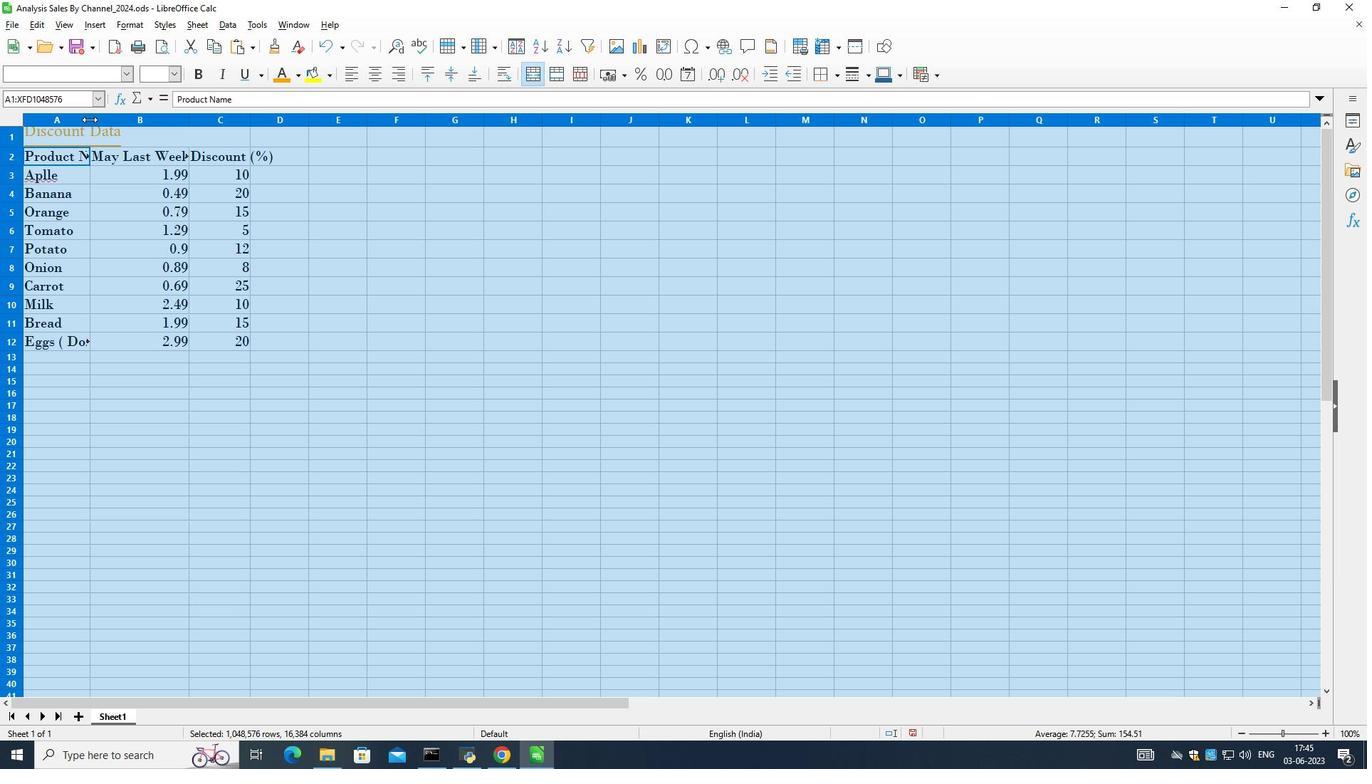 
Action: Mouse pressed left at (89, 119)
Screenshot: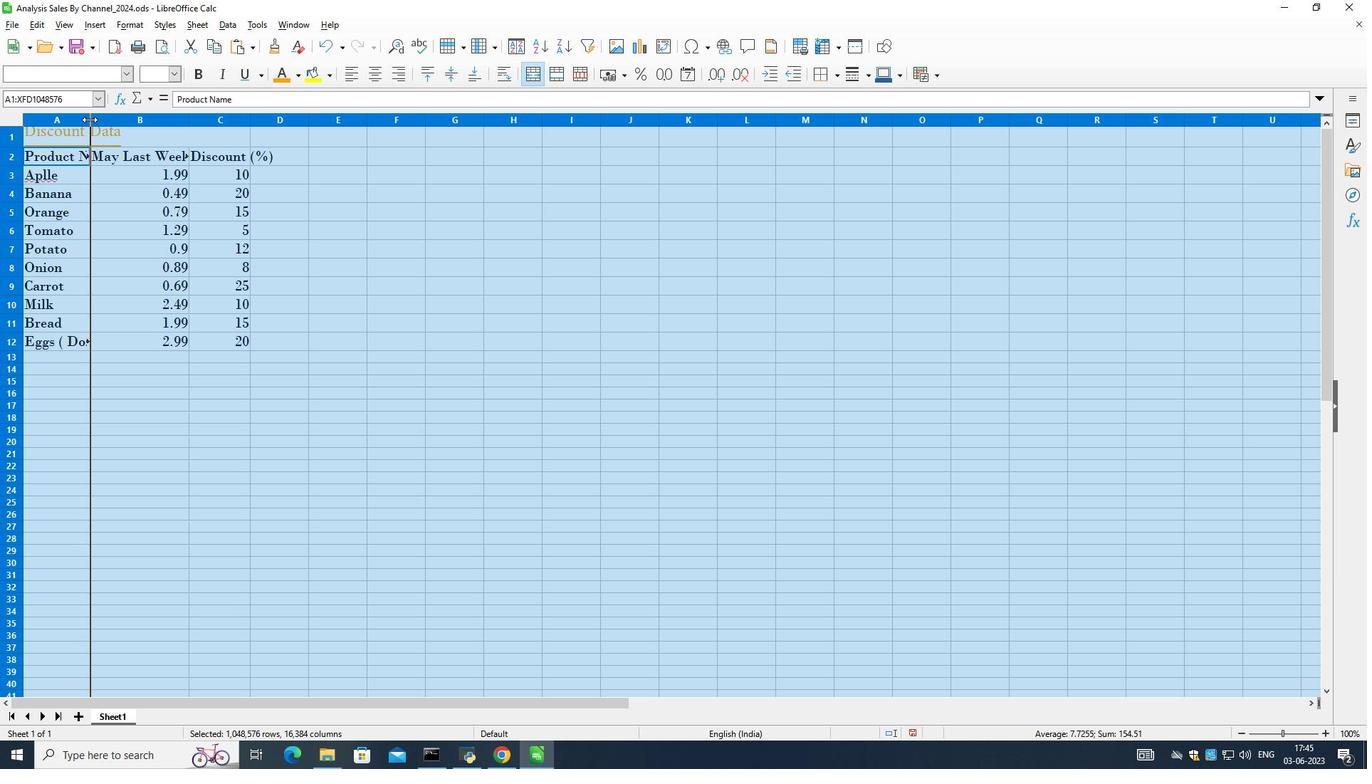 
Action: Mouse moved to (111, 234)
Screenshot: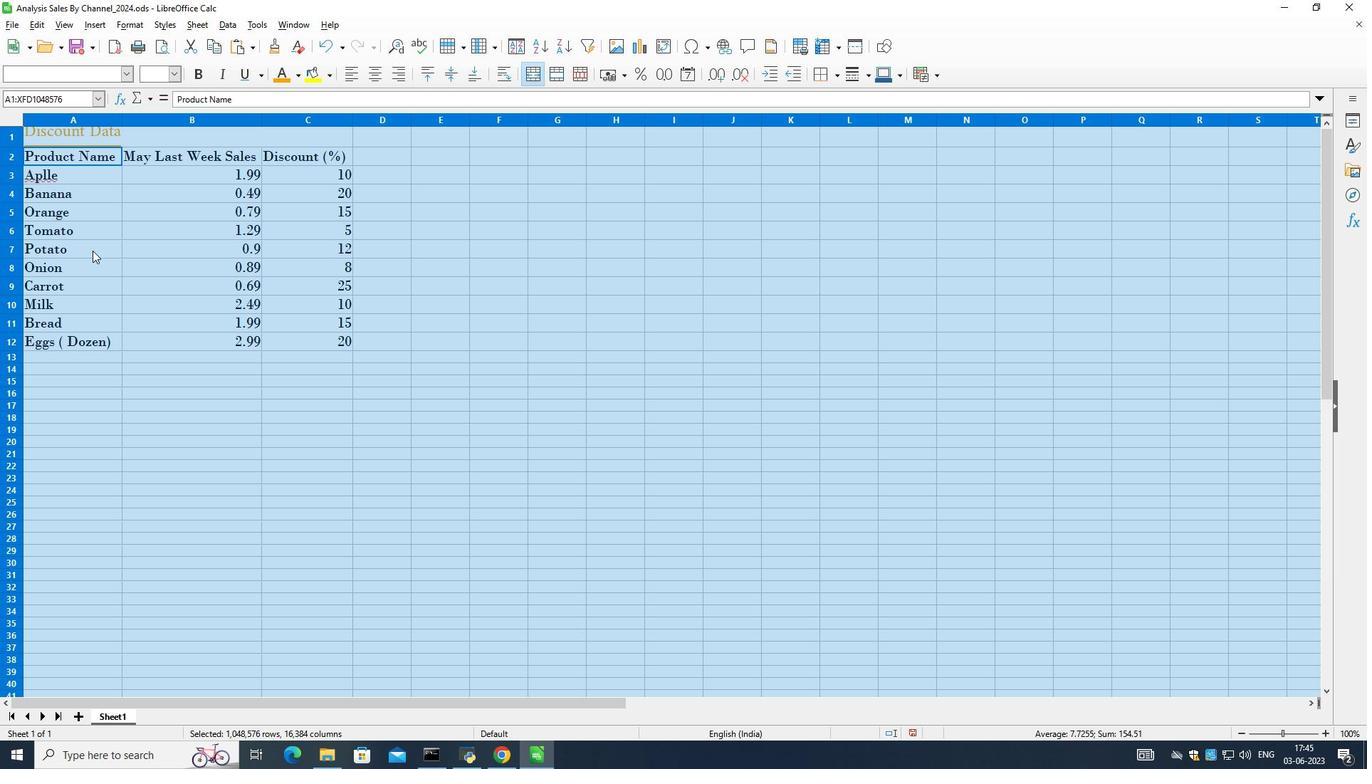 
Action: Mouse pressed left at (111, 234)
Screenshot: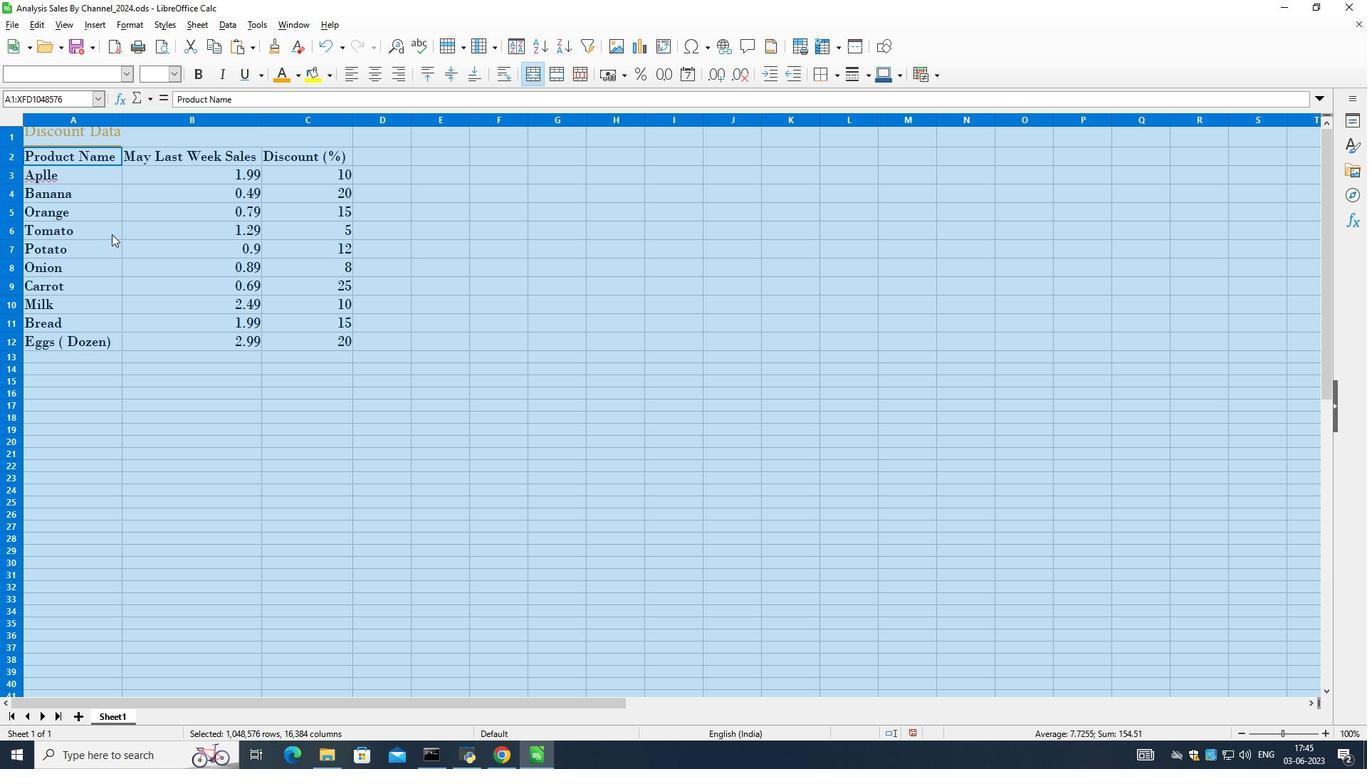 
Action: Mouse moved to (66, 128)
Screenshot: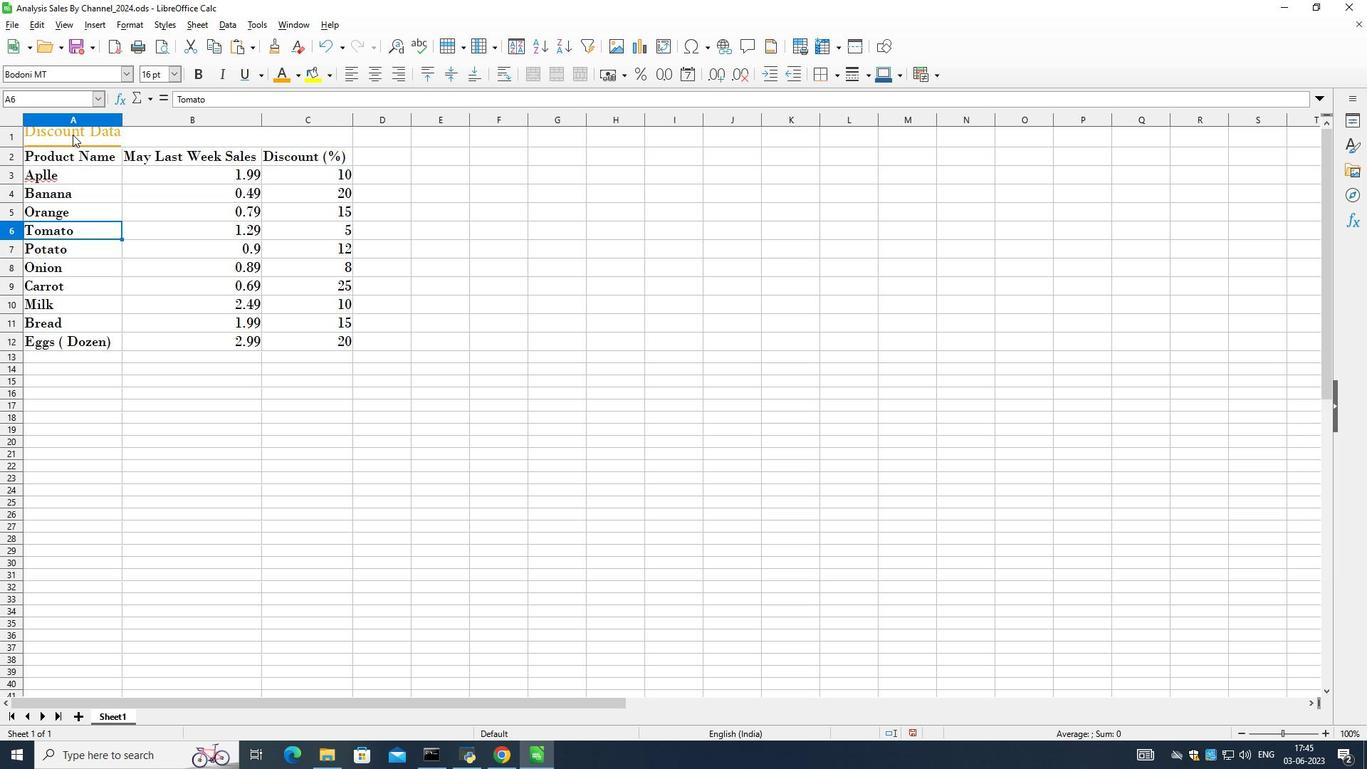 
Action: Mouse pressed left at (66, 128)
Screenshot: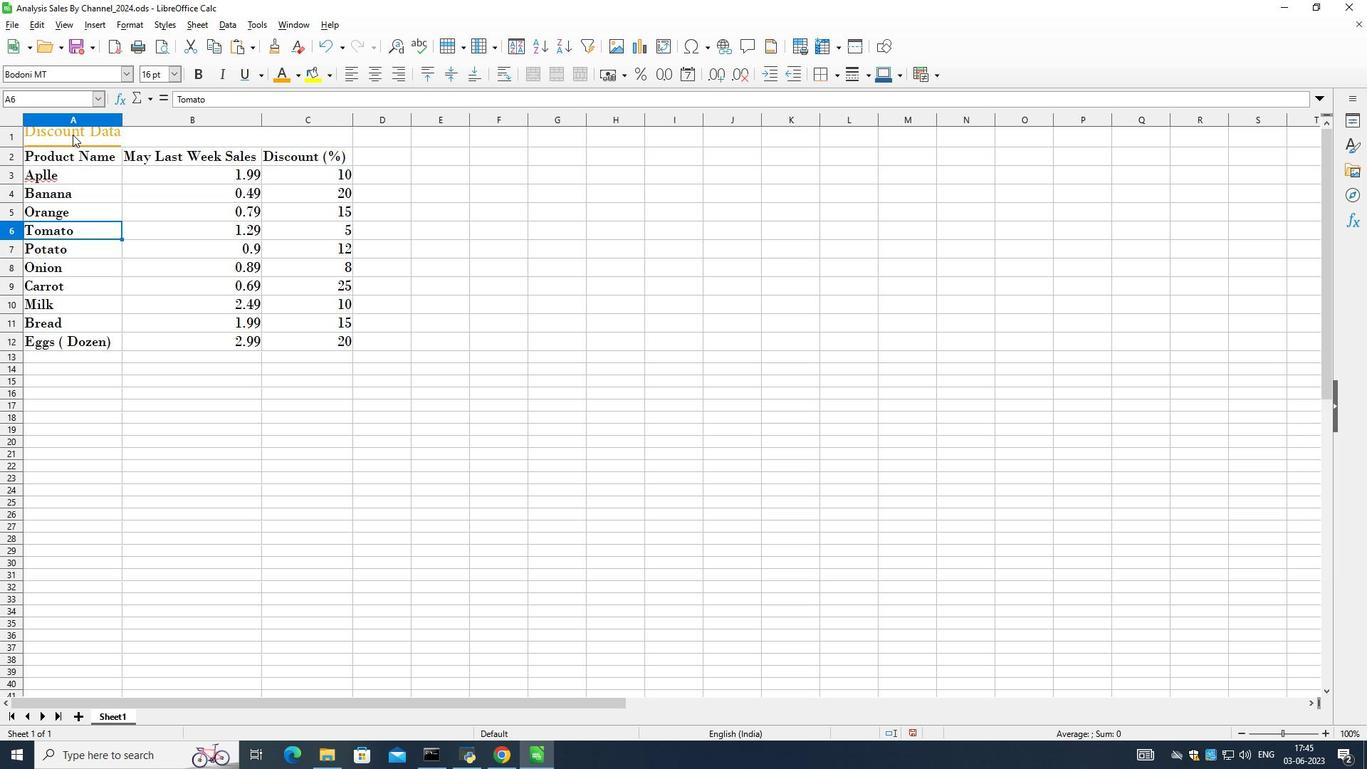 
Action: Mouse moved to (352, 74)
Screenshot: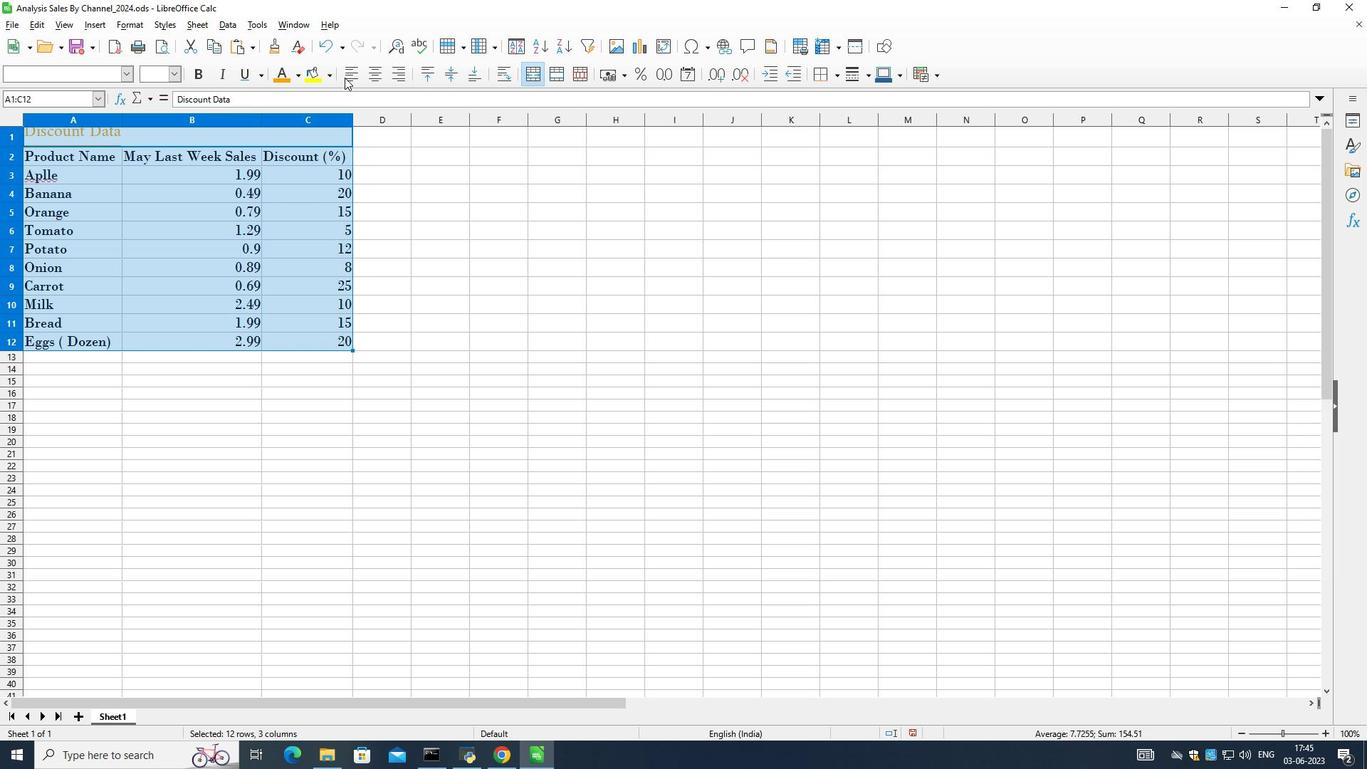 
Action: Mouse pressed left at (352, 74)
Screenshot: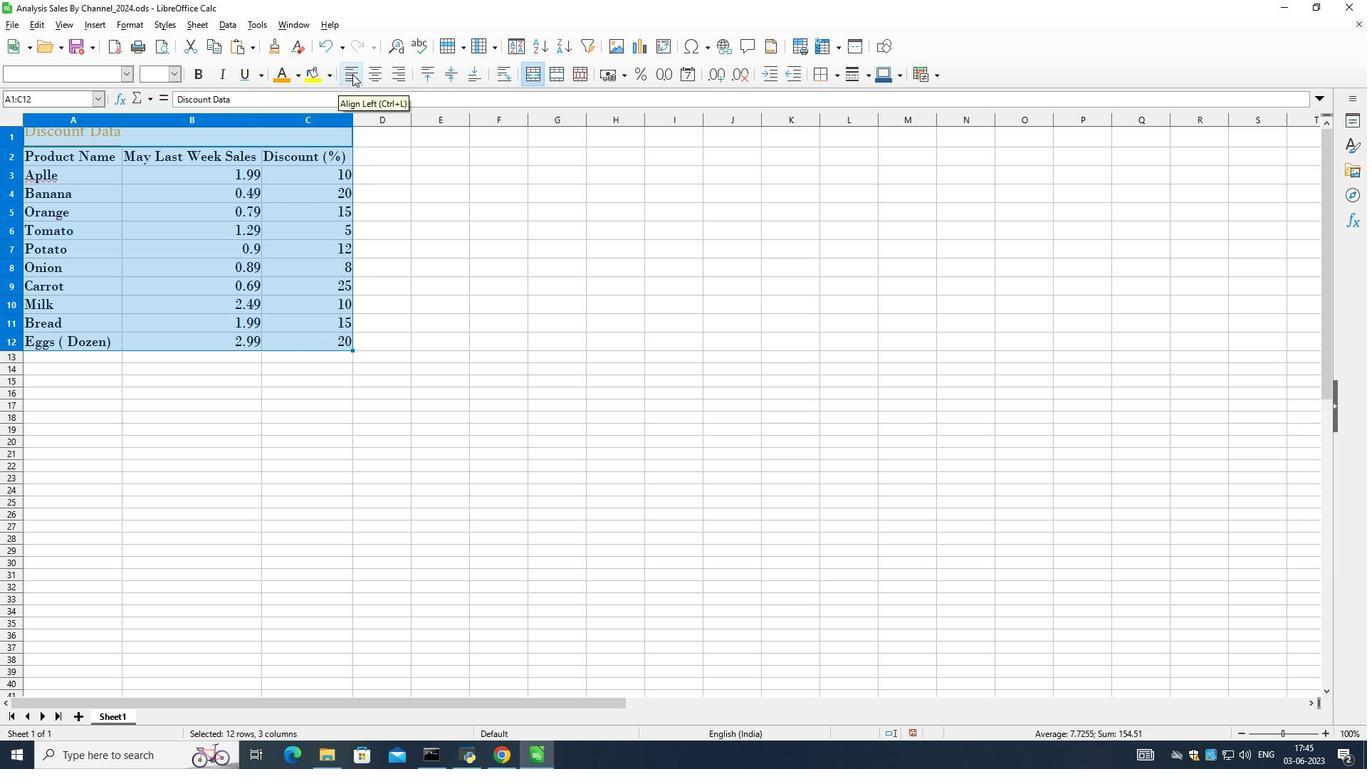 
Action: Mouse moved to (164, 218)
Screenshot: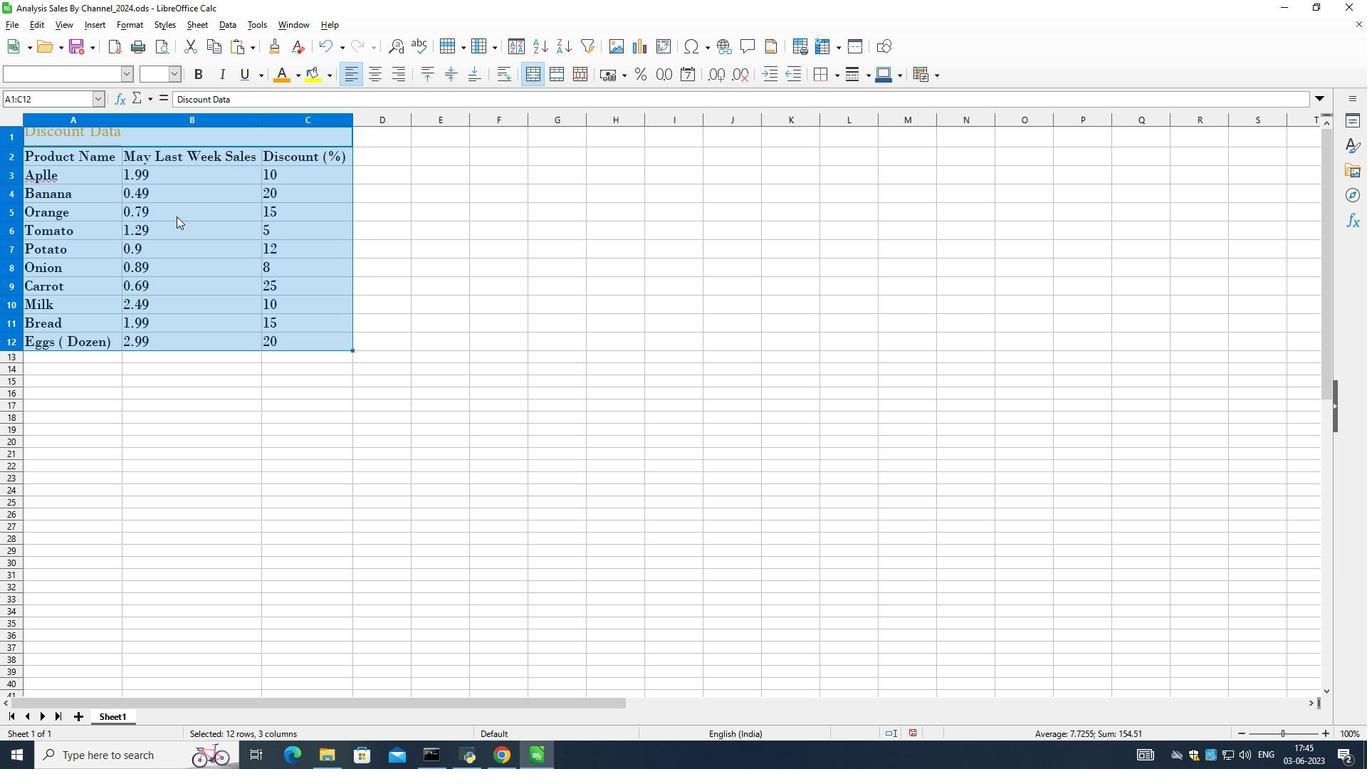 
Action: Mouse pressed left at (164, 218)
Screenshot: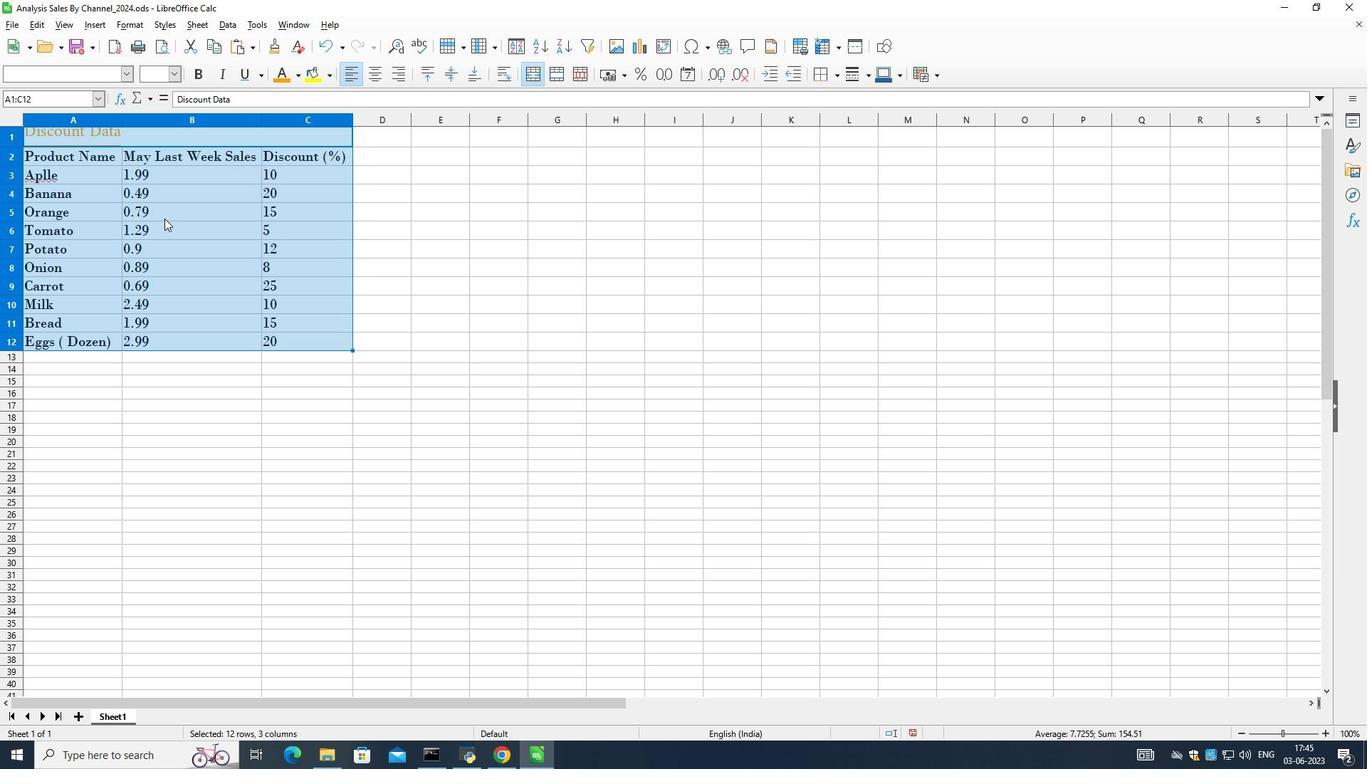 
Action: Mouse moved to (178, 219)
Screenshot: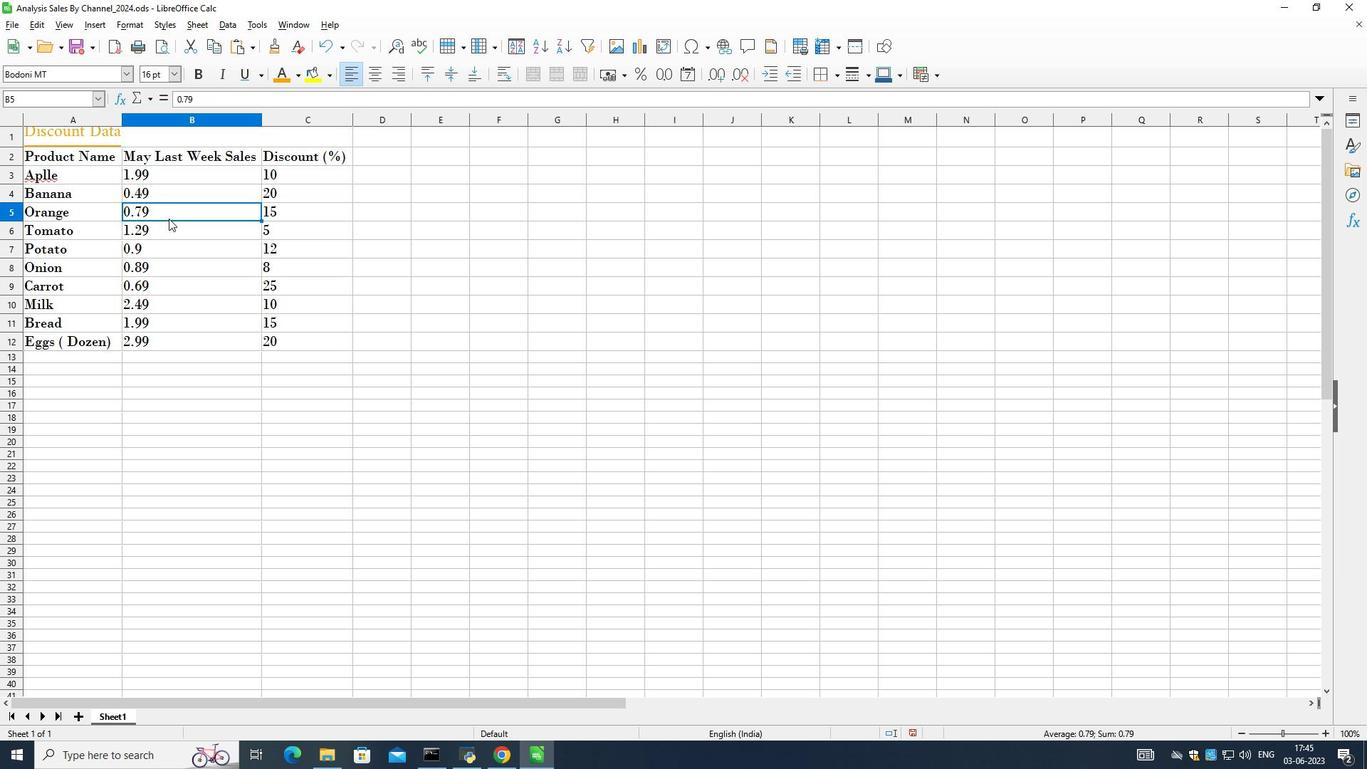 
